 Task: Look for space in El Grullo, Mexico from 9th July, 2023 to 16th July, 2023 for 2 adults, 1 child in price range Rs.8000 to Rs.16000. Place can be entire place with 2 bedrooms having 2 beds and 1 bathroom. Property type can be house, flat, guest house. Booking option can be shelf check-in. Required host language is English.
Action: Mouse moved to (442, 114)
Screenshot: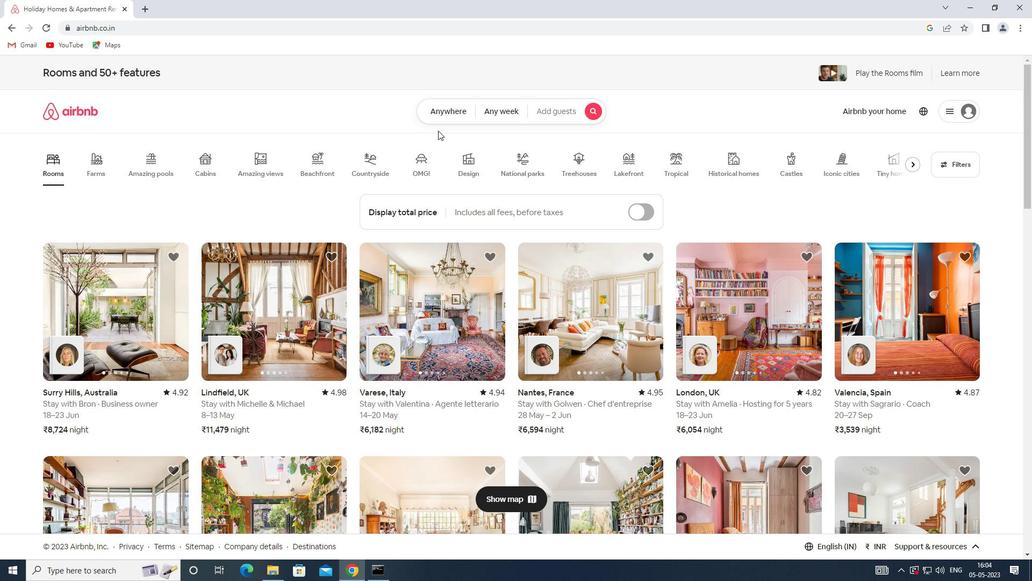 
Action: Mouse pressed left at (442, 114)
Screenshot: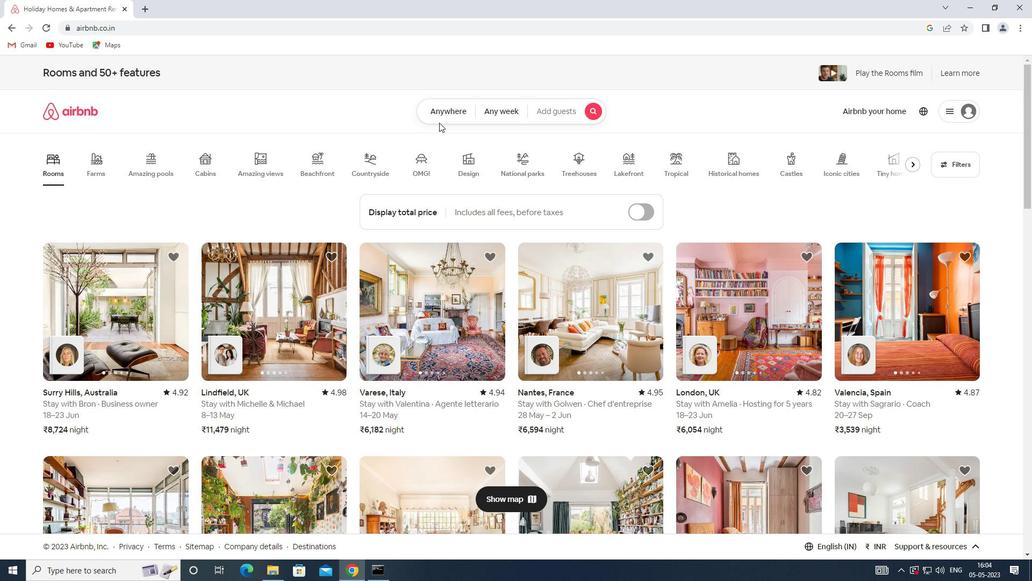 
Action: Mouse moved to (393, 145)
Screenshot: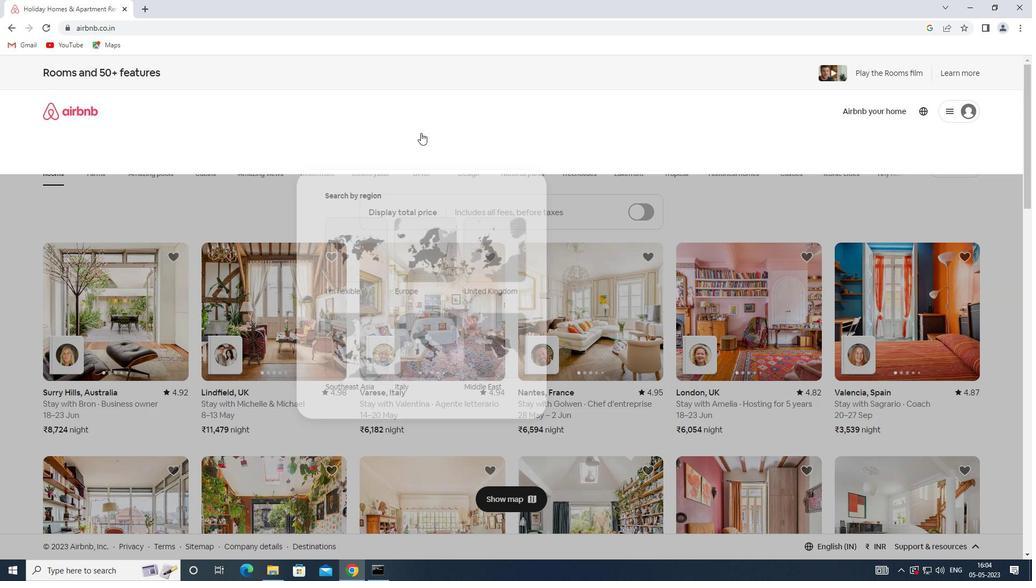 
Action: Mouse pressed left at (393, 145)
Screenshot: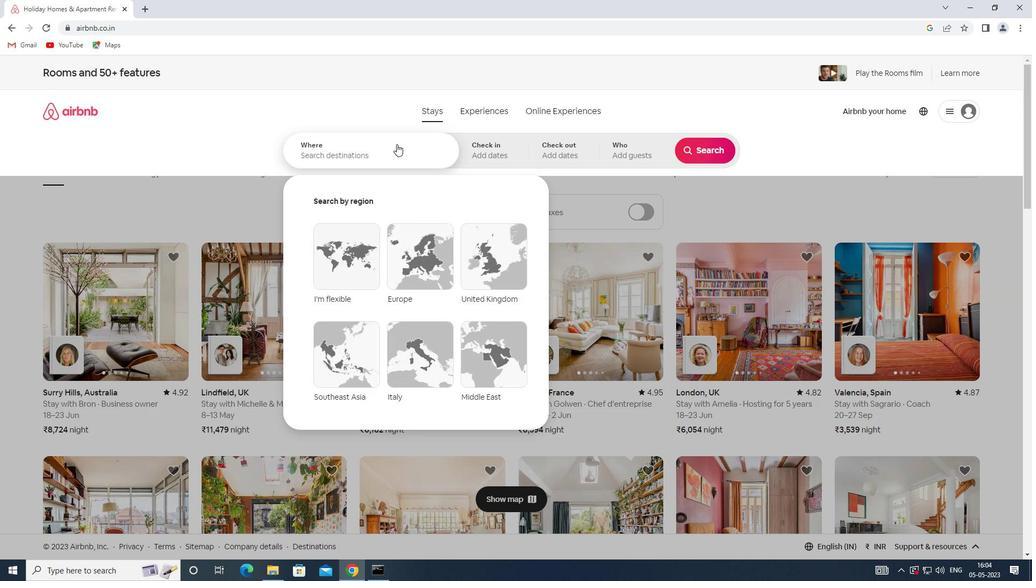 
Action: Key pressed <Key.shift><Key.shift><Key.shift><Key.shift><Key.shift><Key.shift><Key.shift><Key.shift><Key.shift><Key.shift><Key.shift><Key.shift><Key.shift>SPACE<Key.space>IN<Key.space><Key.shift>EI<Key.backspace><Key.shift>I<Key.space><Key.shift>GRULLO,<Key.shift>MEXICO
Screenshot: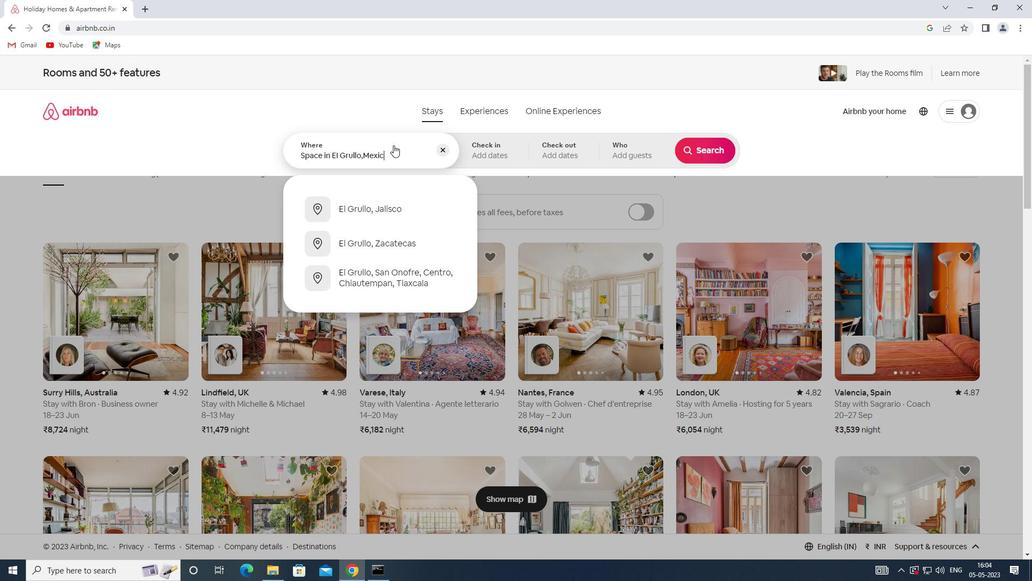 
Action: Mouse moved to (501, 154)
Screenshot: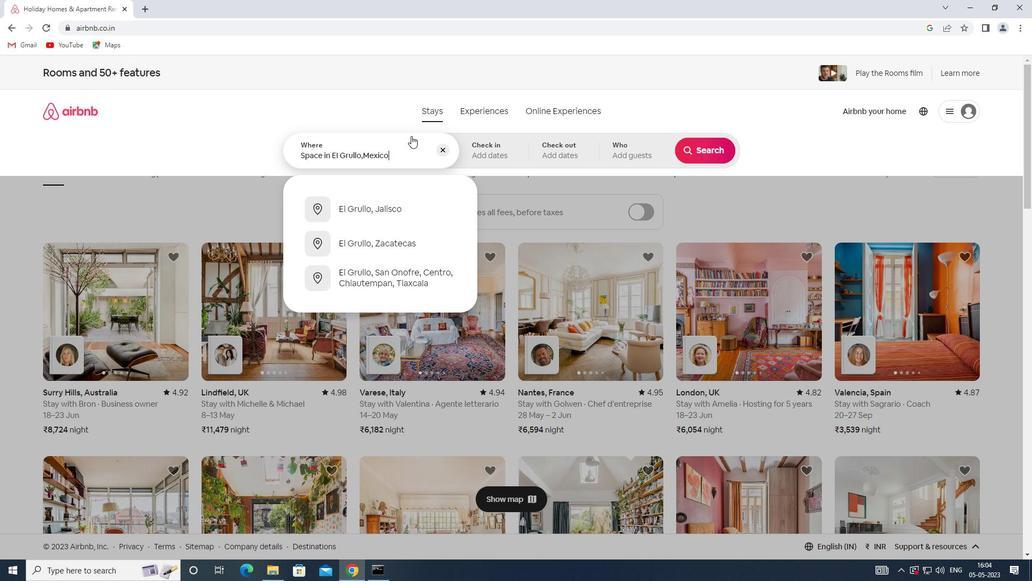 
Action: Mouse pressed left at (501, 154)
Screenshot: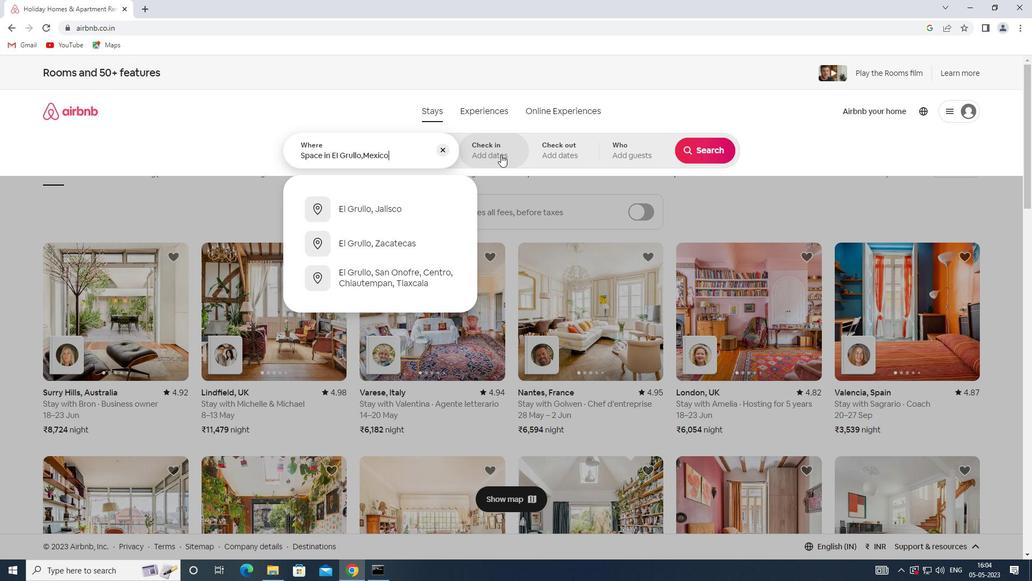 
Action: Mouse moved to (706, 241)
Screenshot: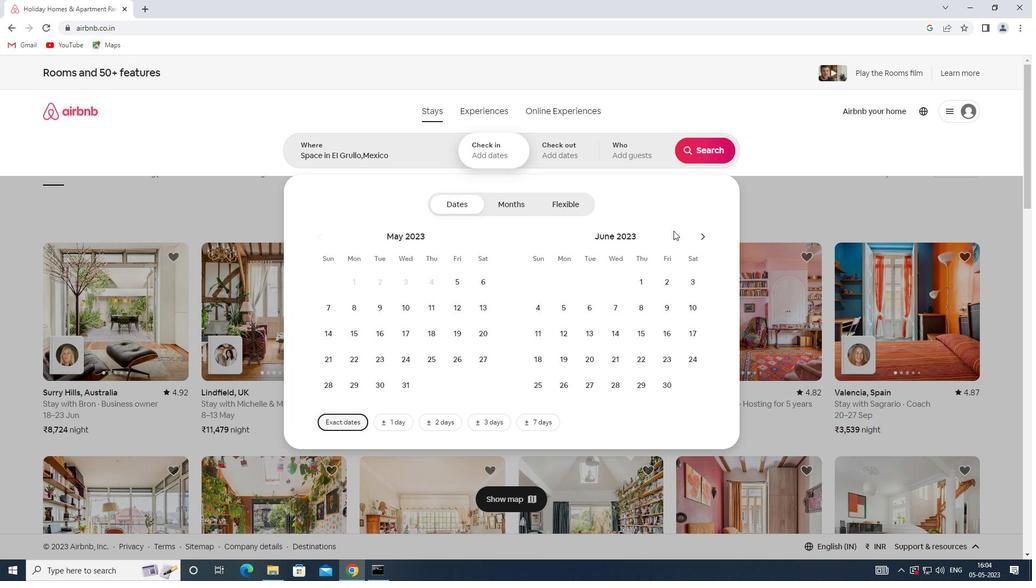 
Action: Mouse pressed left at (706, 241)
Screenshot: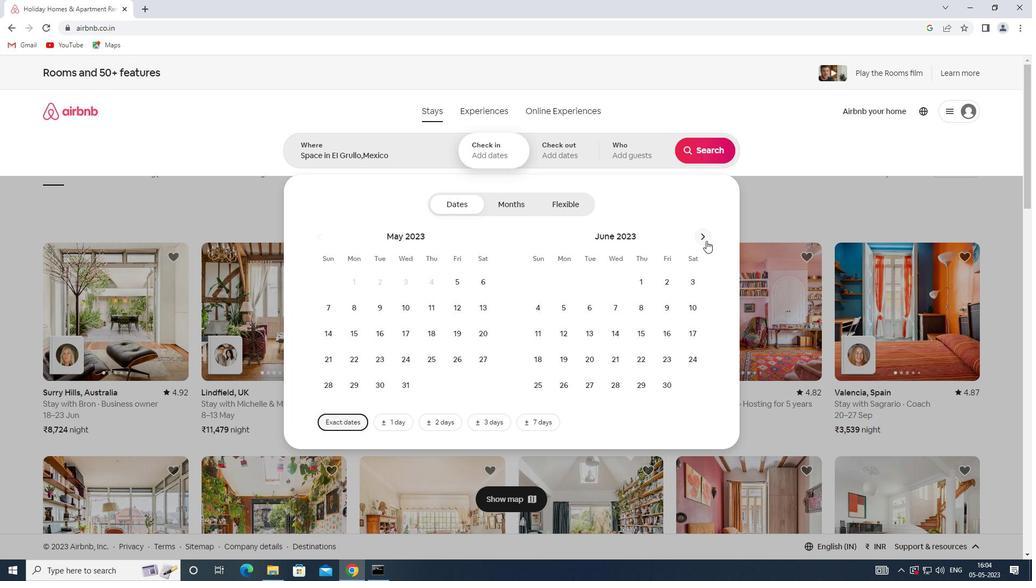 
Action: Mouse moved to (547, 328)
Screenshot: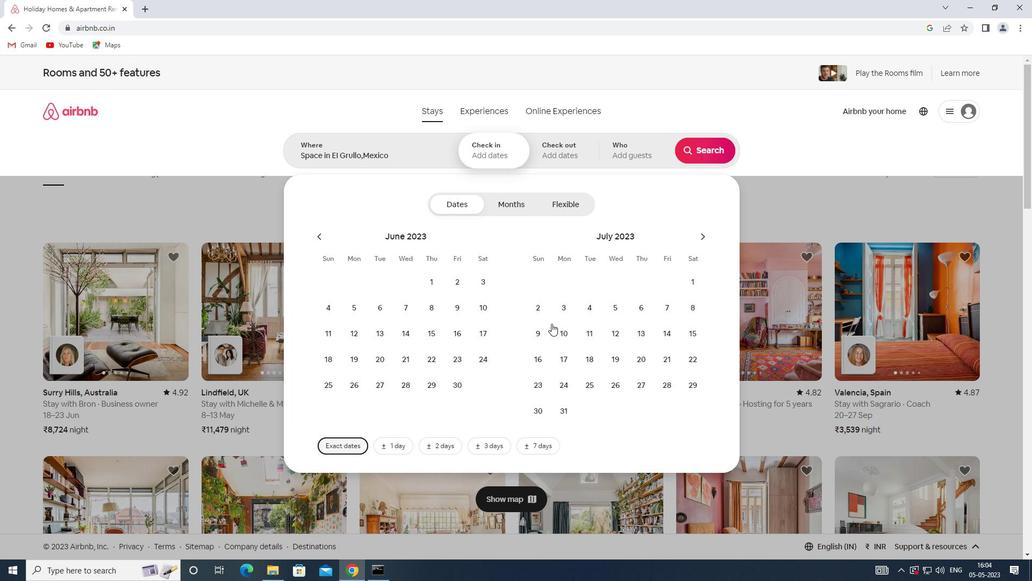 
Action: Mouse pressed left at (547, 328)
Screenshot: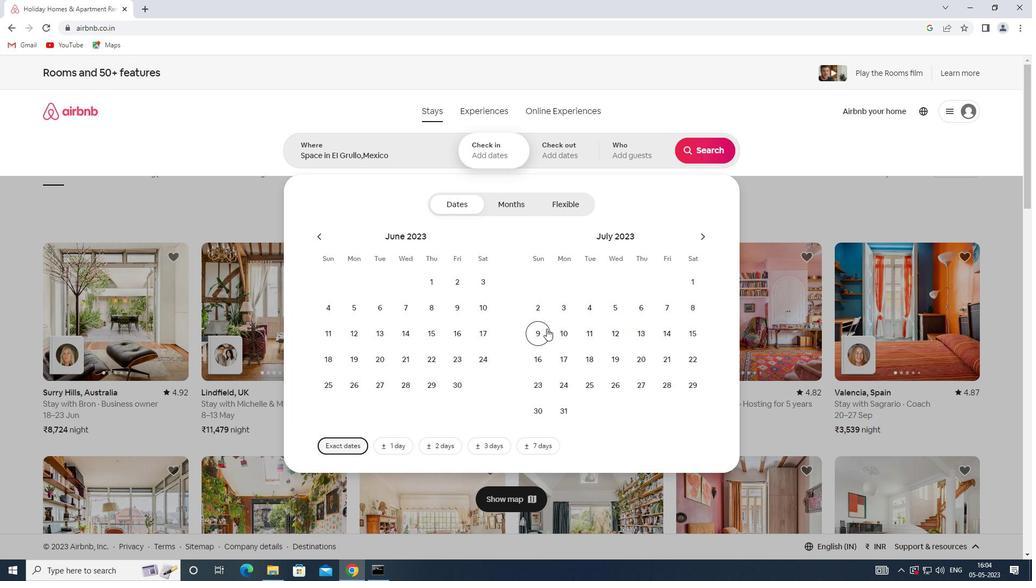 
Action: Mouse moved to (545, 357)
Screenshot: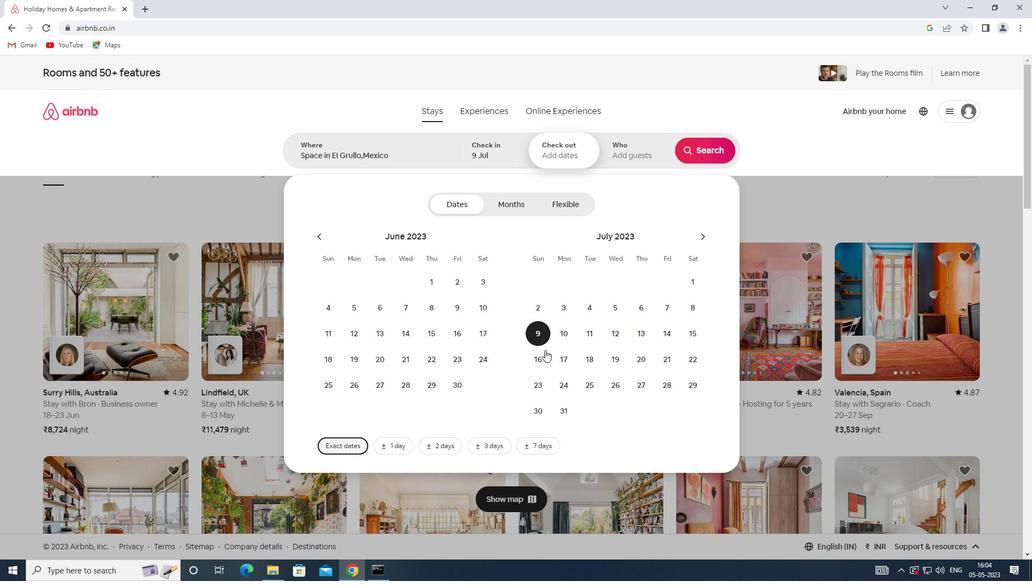 
Action: Mouse pressed left at (545, 357)
Screenshot: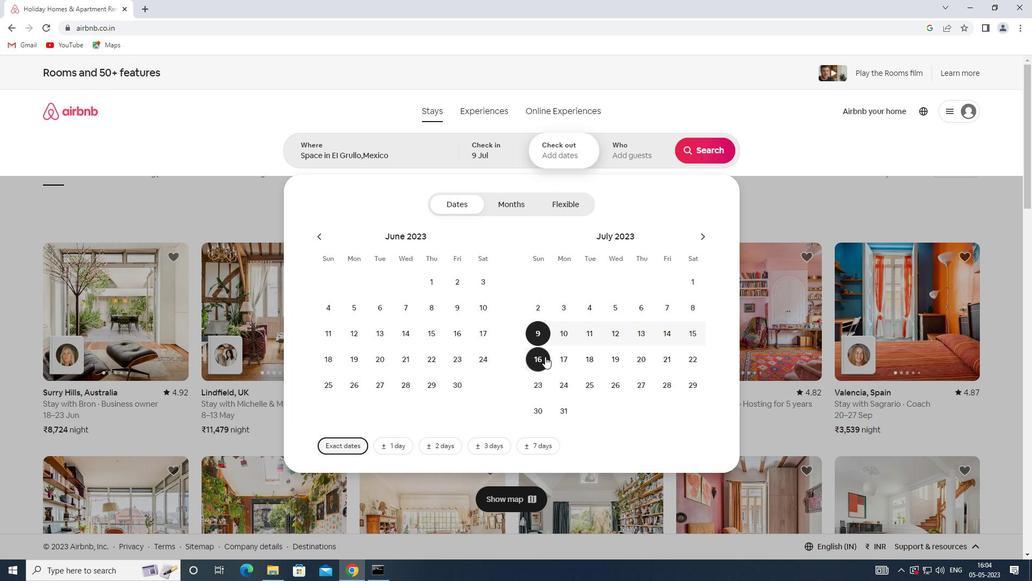
Action: Mouse moved to (630, 150)
Screenshot: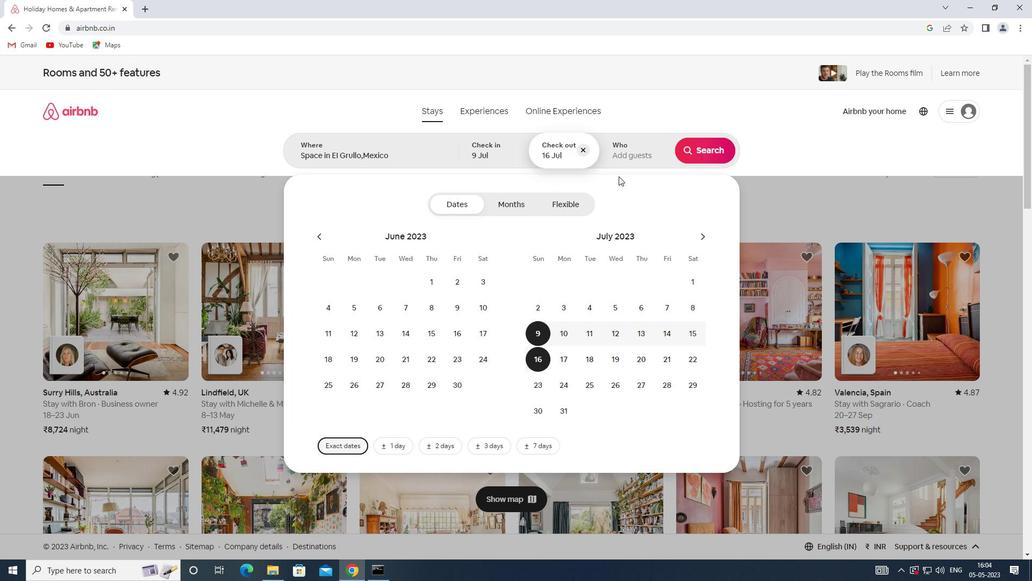
Action: Mouse pressed left at (630, 150)
Screenshot: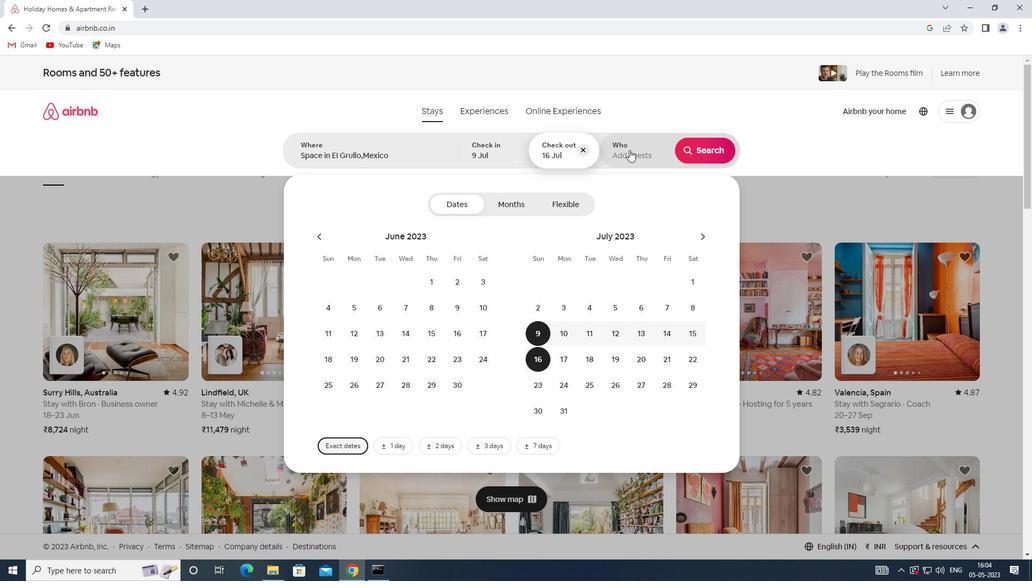 
Action: Mouse moved to (709, 209)
Screenshot: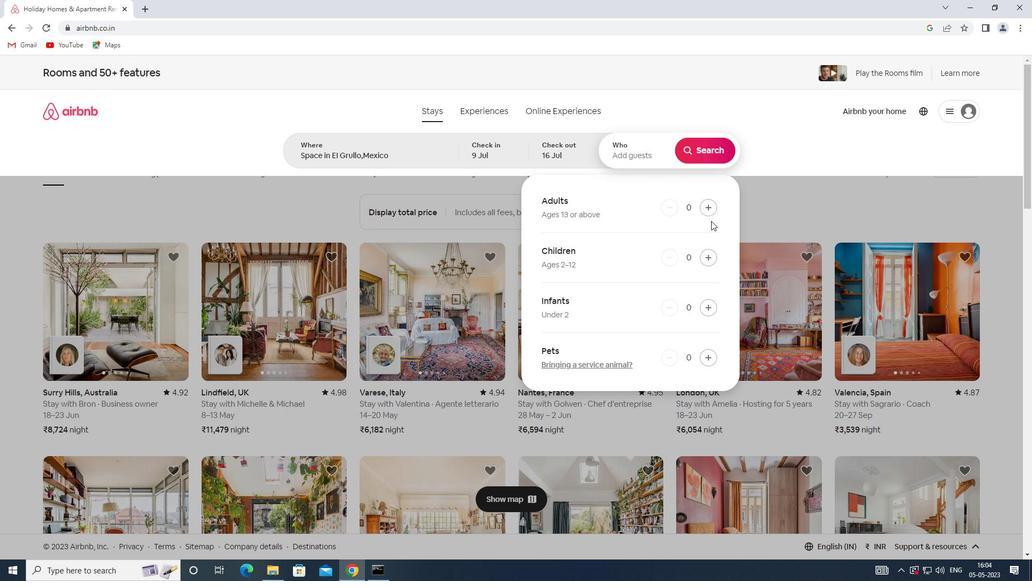 
Action: Mouse pressed left at (709, 209)
Screenshot: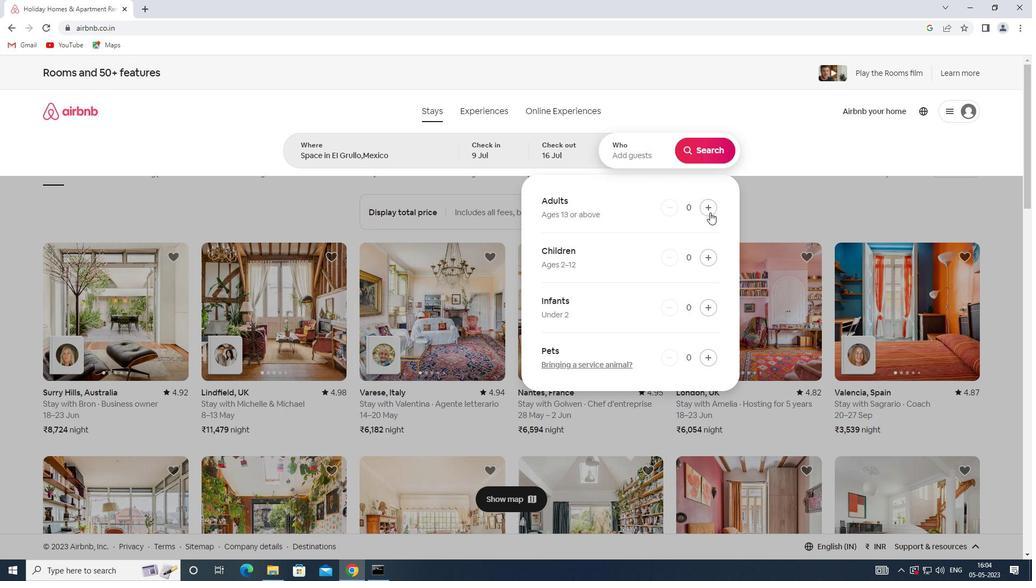 
Action: Mouse pressed left at (709, 209)
Screenshot: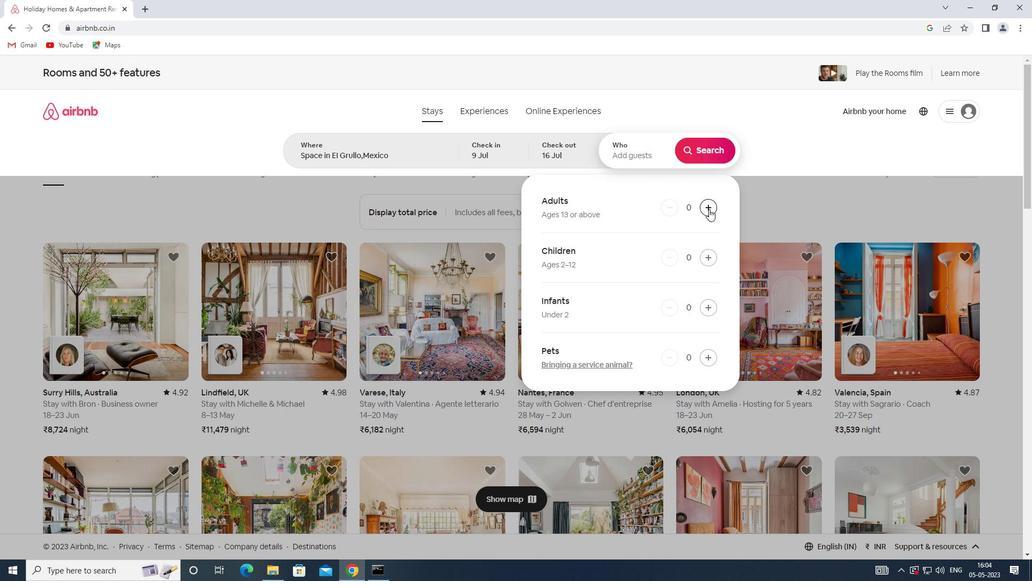 
Action: Mouse moved to (708, 252)
Screenshot: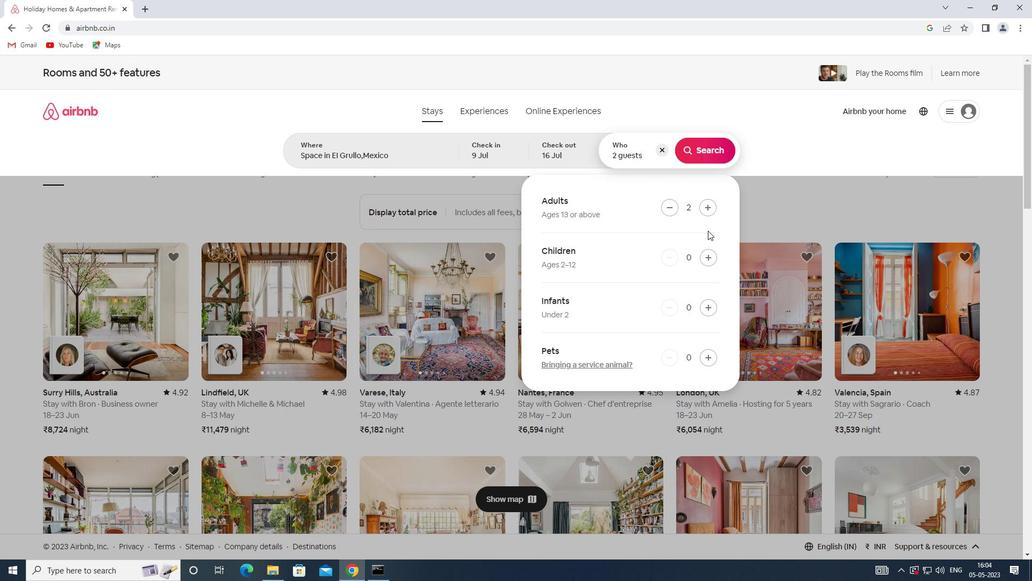 
Action: Mouse pressed left at (708, 252)
Screenshot: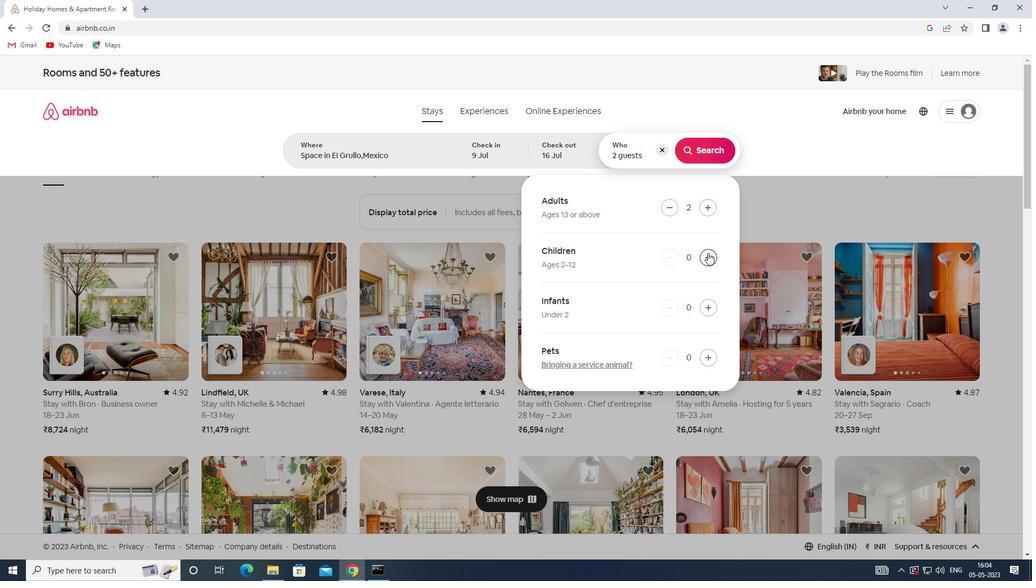 
Action: Mouse moved to (710, 147)
Screenshot: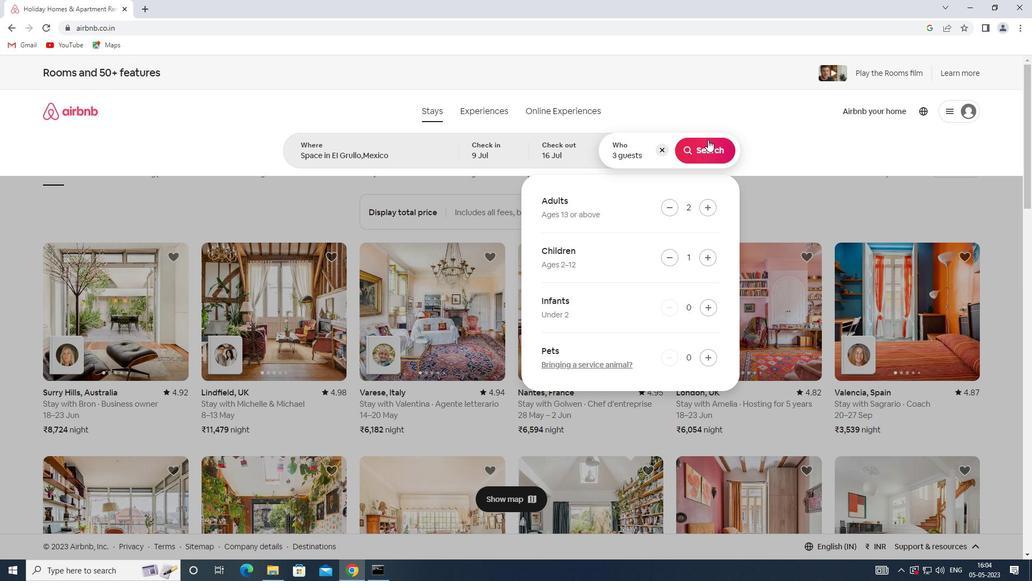 
Action: Mouse pressed left at (710, 147)
Screenshot: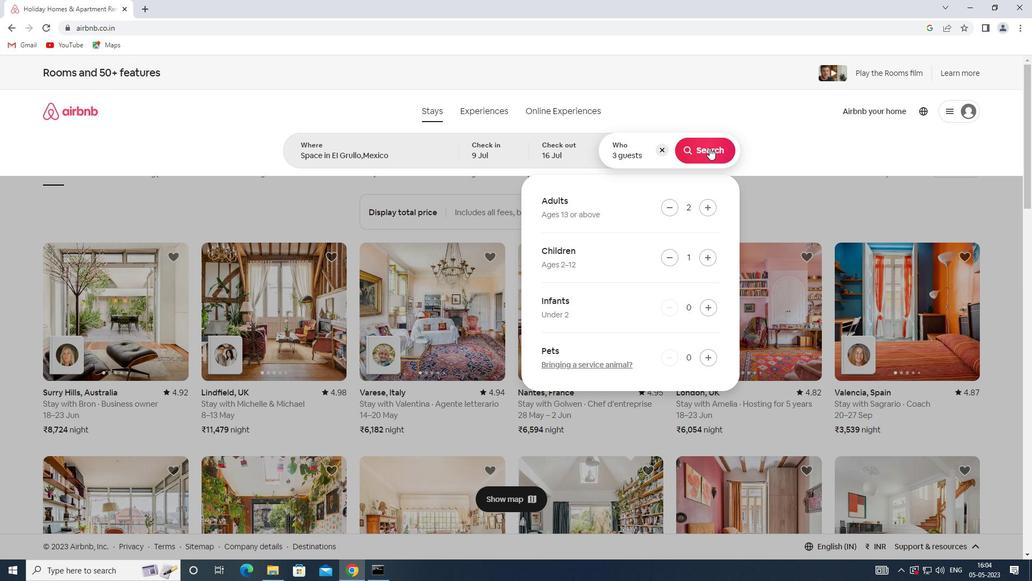 
Action: Mouse moved to (969, 122)
Screenshot: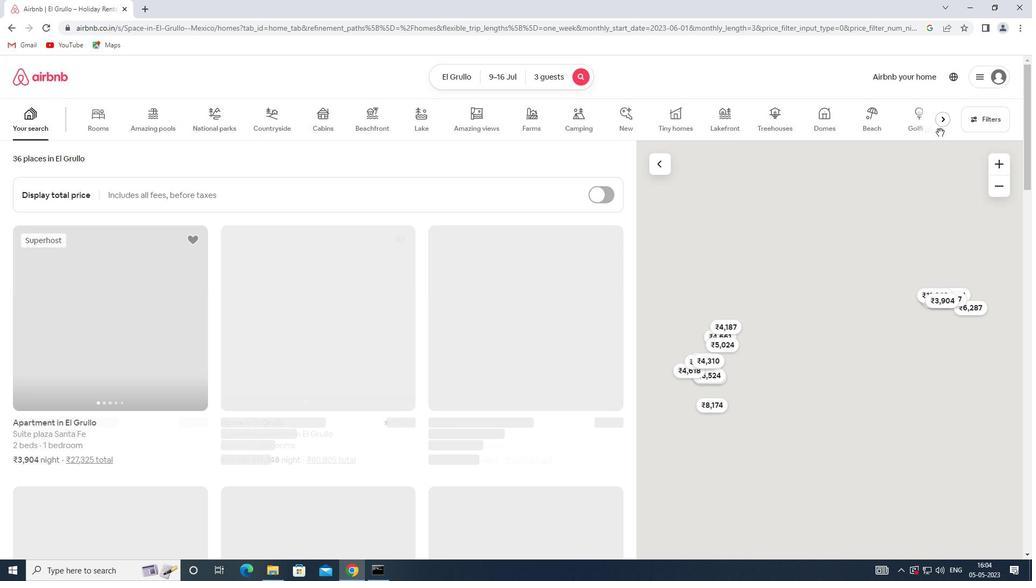 
Action: Mouse pressed left at (969, 122)
Screenshot: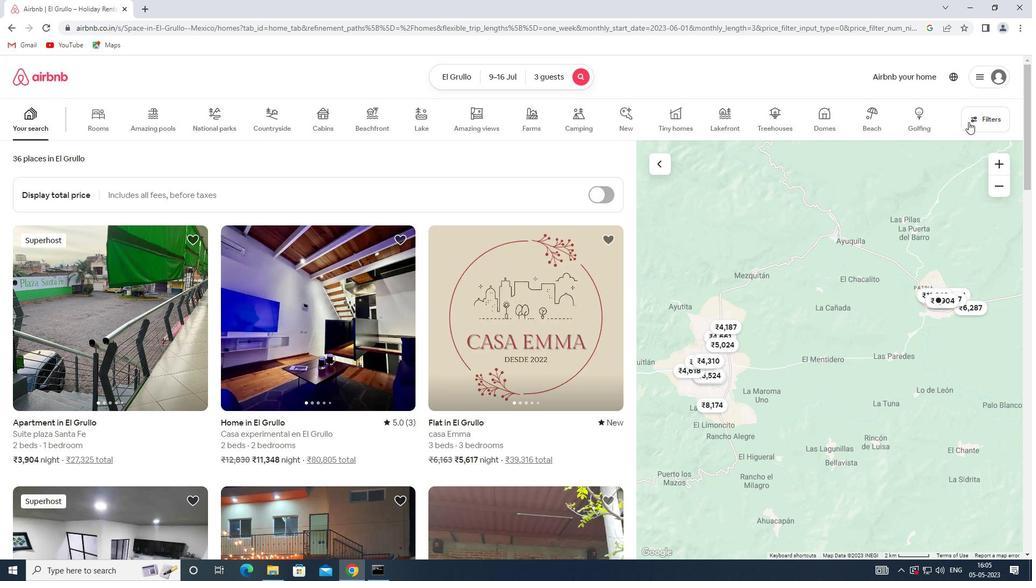 
Action: Mouse moved to (379, 384)
Screenshot: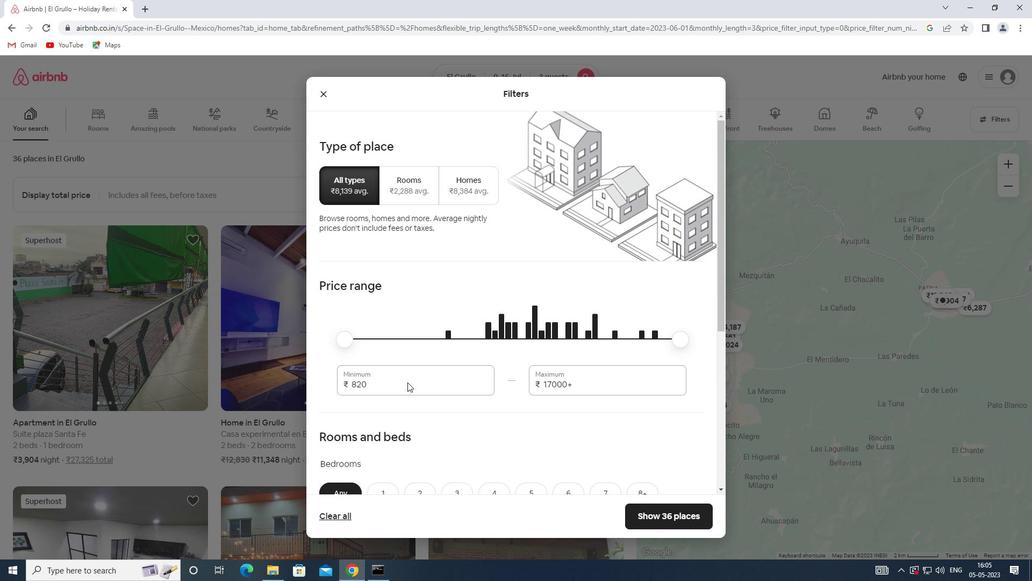 
Action: Mouse pressed left at (379, 384)
Screenshot: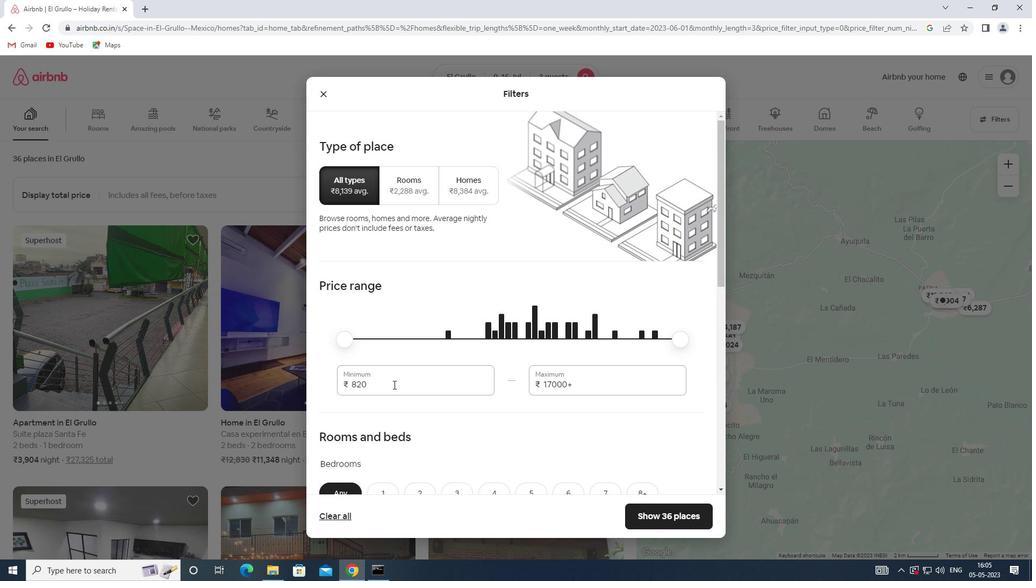 
Action: Mouse moved to (336, 381)
Screenshot: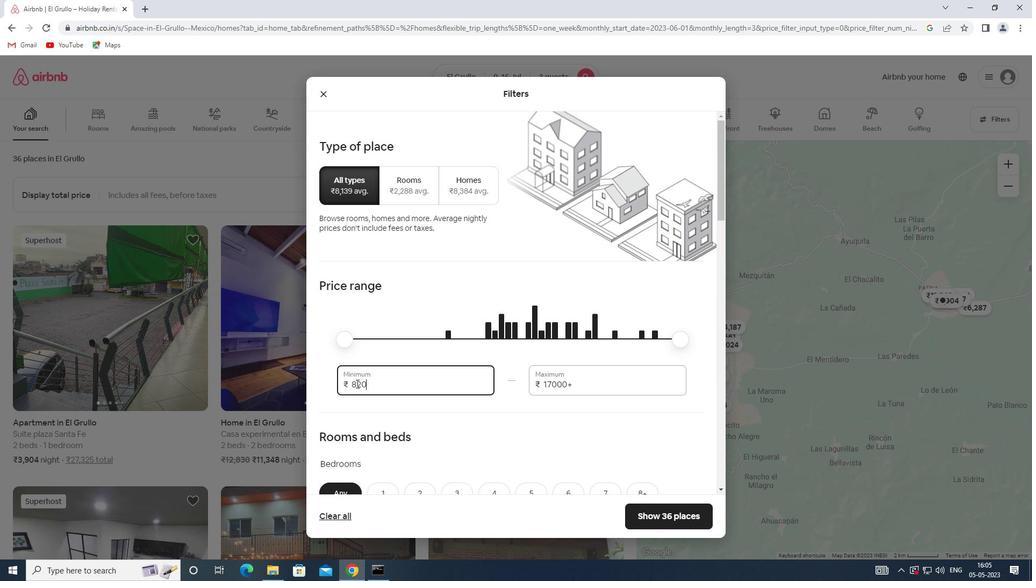 
Action: Key pressed 8000
Screenshot: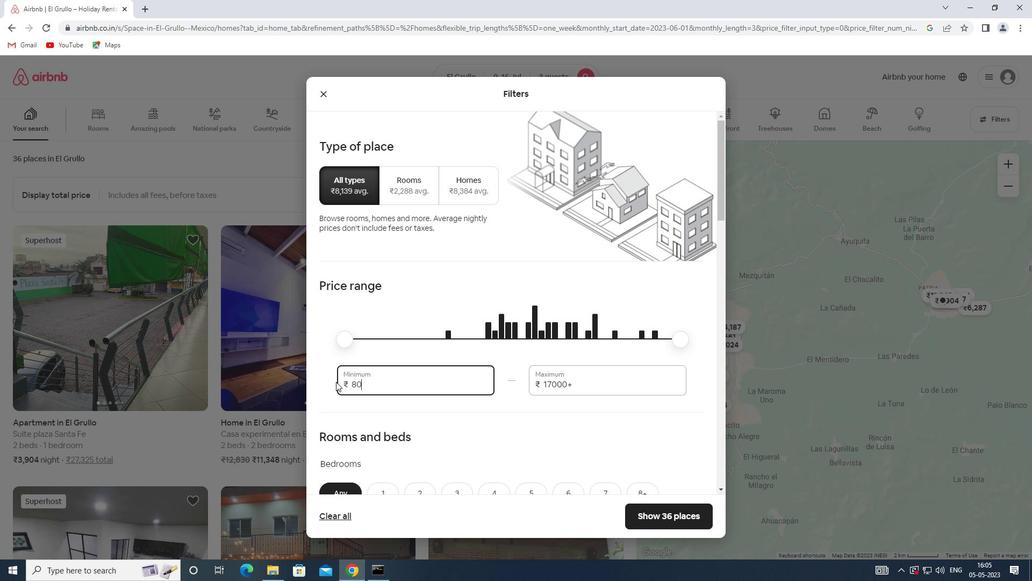 
Action: Mouse moved to (596, 387)
Screenshot: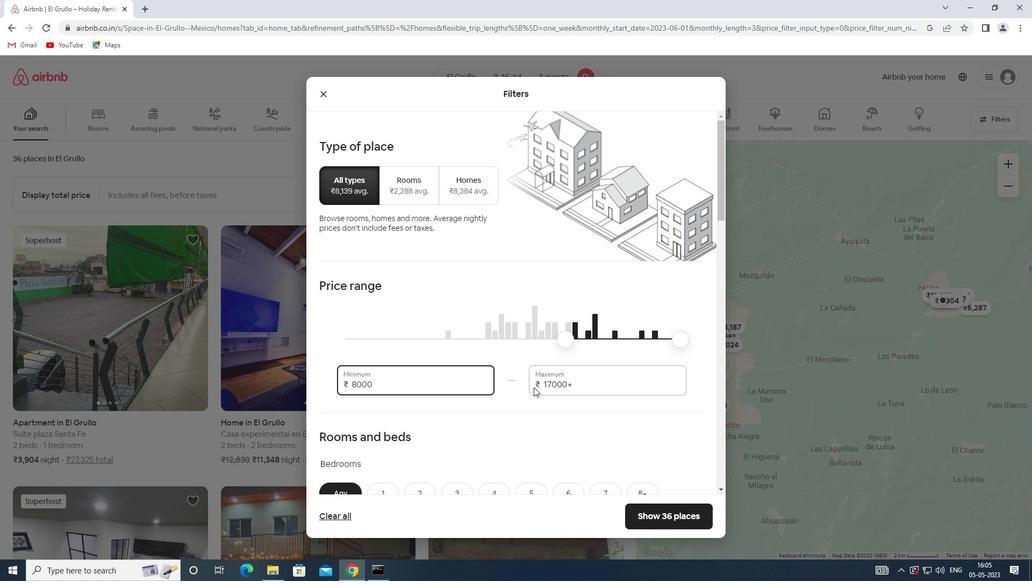 
Action: Mouse pressed left at (596, 387)
Screenshot: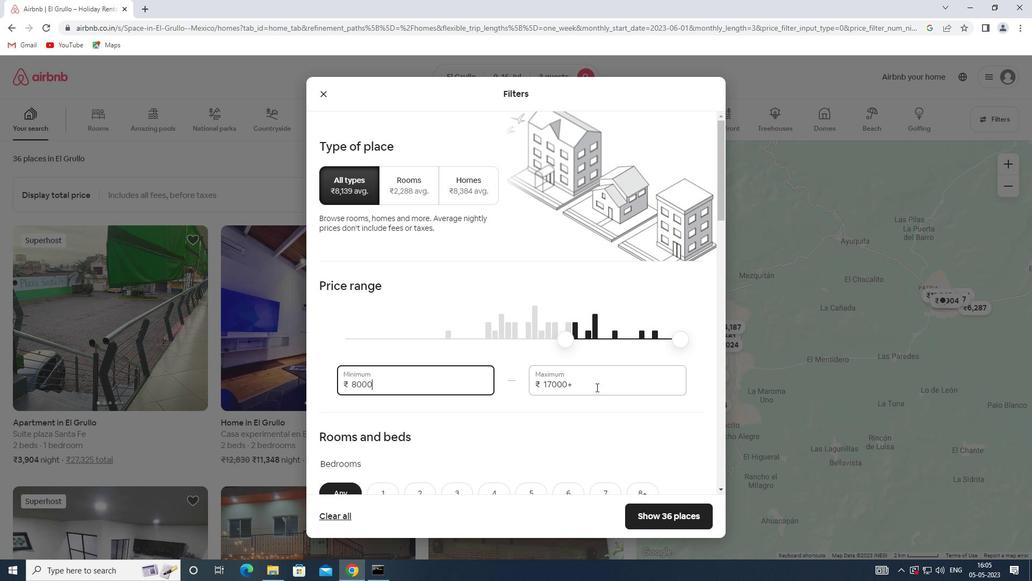 
Action: Mouse moved to (510, 387)
Screenshot: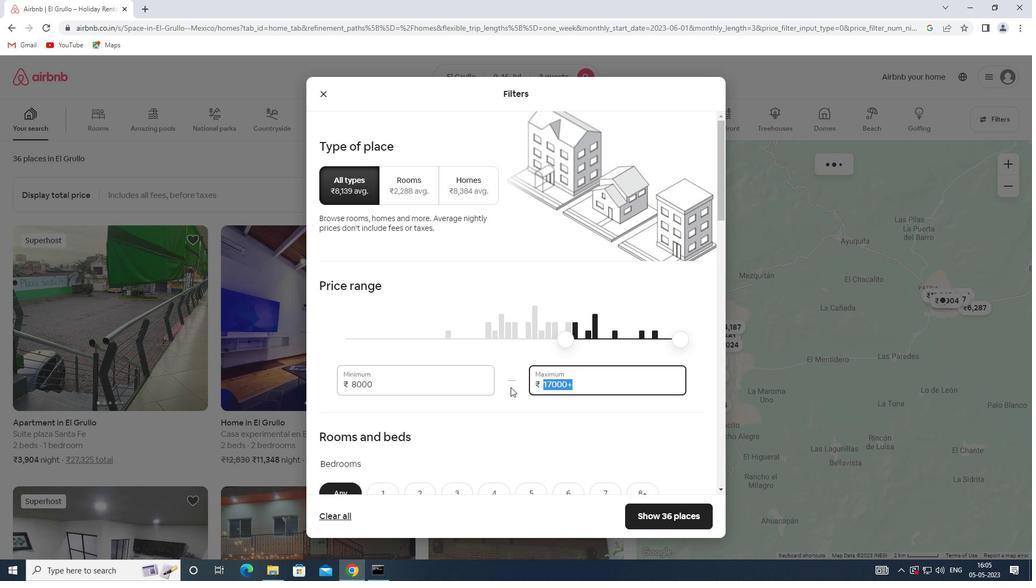 
Action: Key pressed 16000
Screenshot: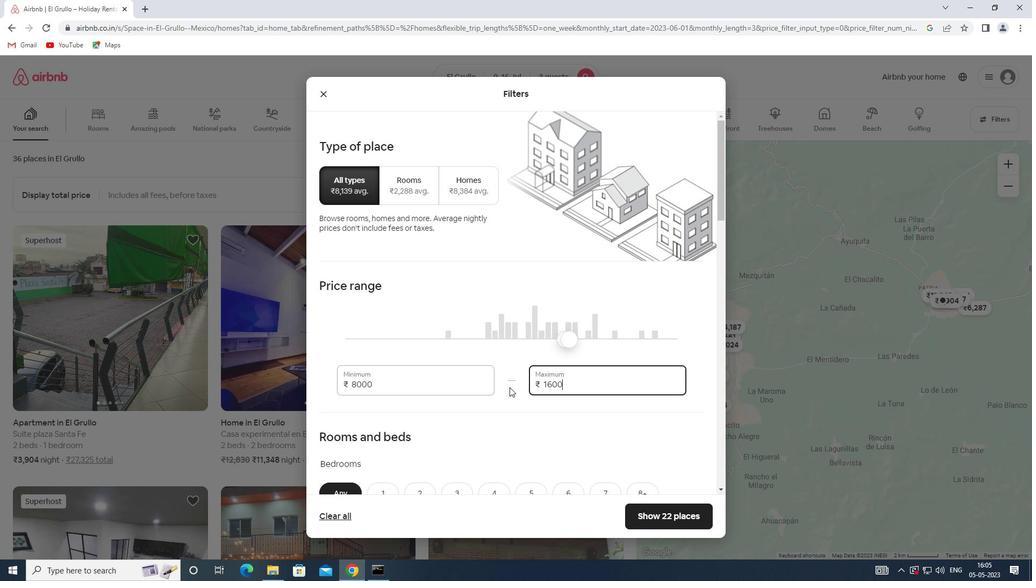 
Action: Mouse moved to (380, 352)
Screenshot: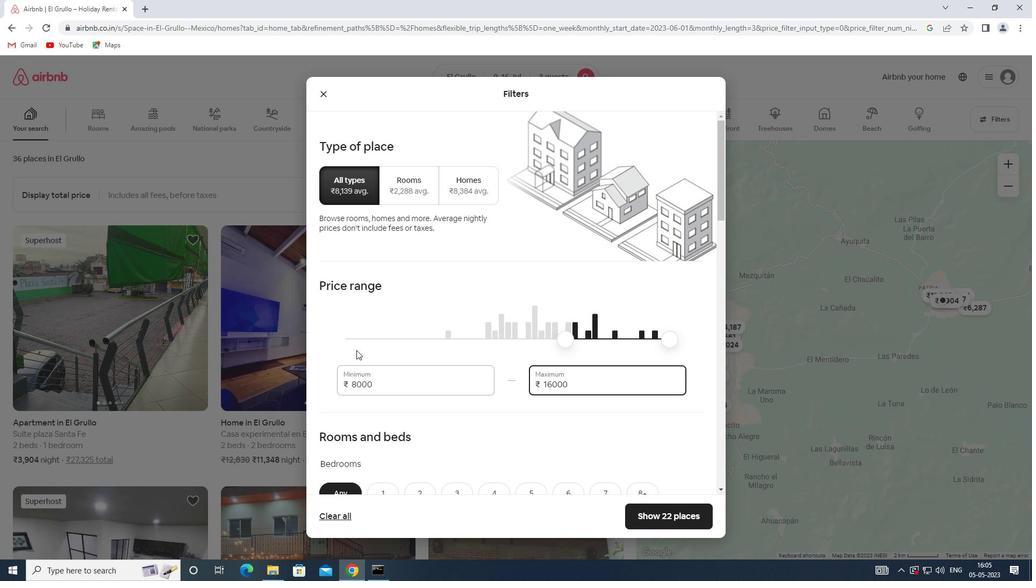 
Action: Mouse scrolled (380, 352) with delta (0, 0)
Screenshot: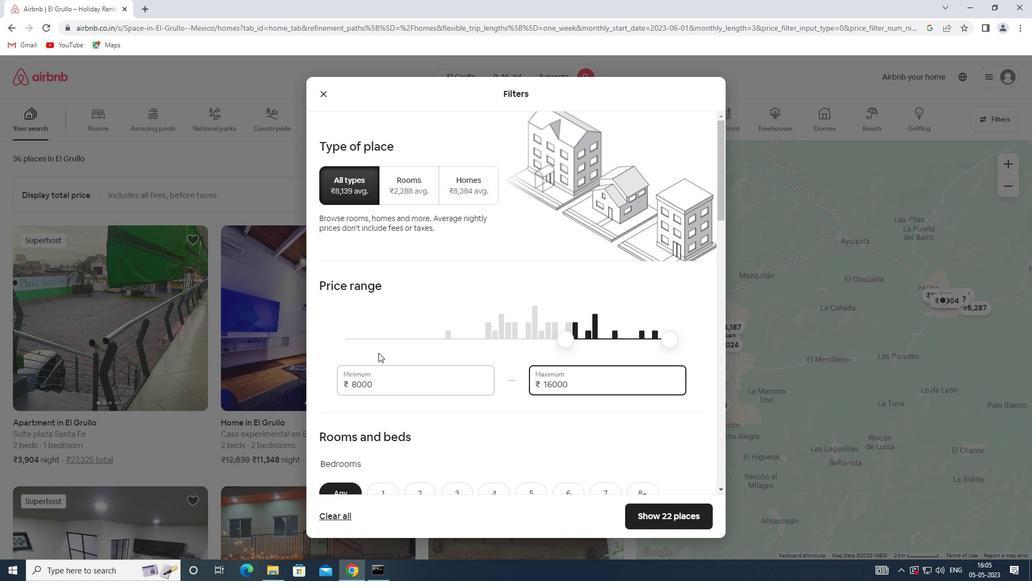 
Action: Mouse scrolled (380, 352) with delta (0, 0)
Screenshot: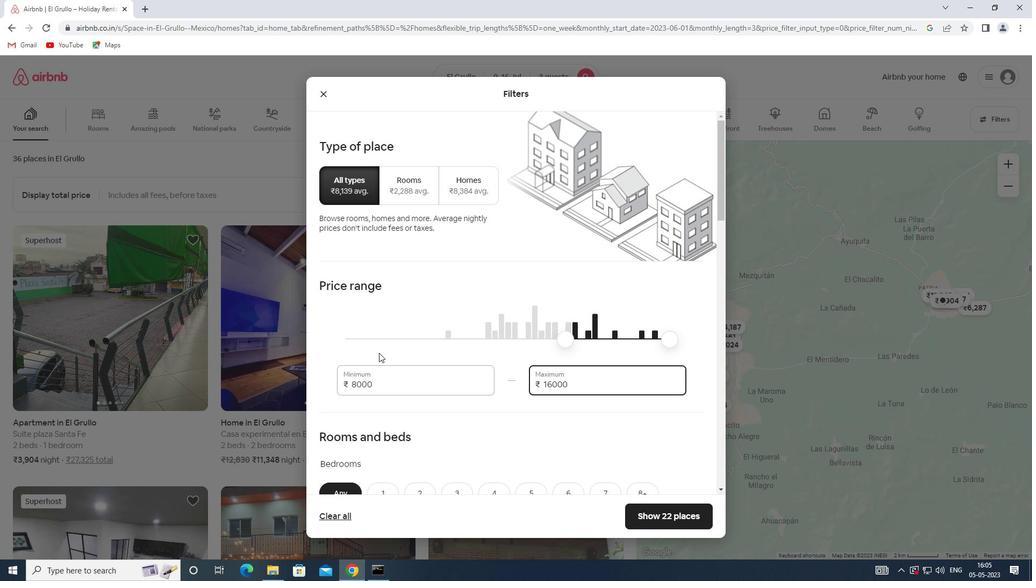 
Action: Mouse scrolled (380, 352) with delta (0, 0)
Screenshot: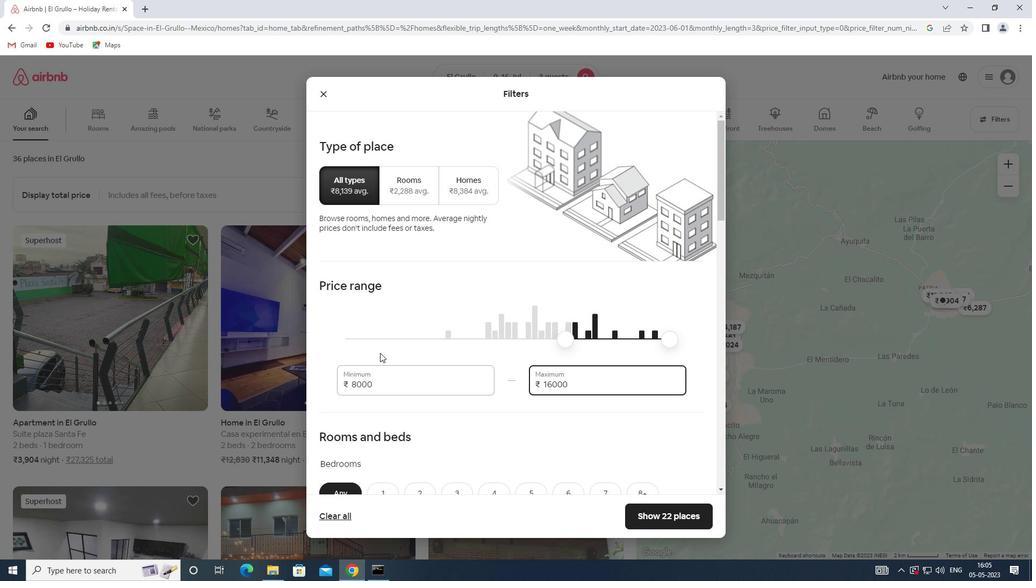 
Action: Mouse scrolled (380, 352) with delta (0, 0)
Screenshot: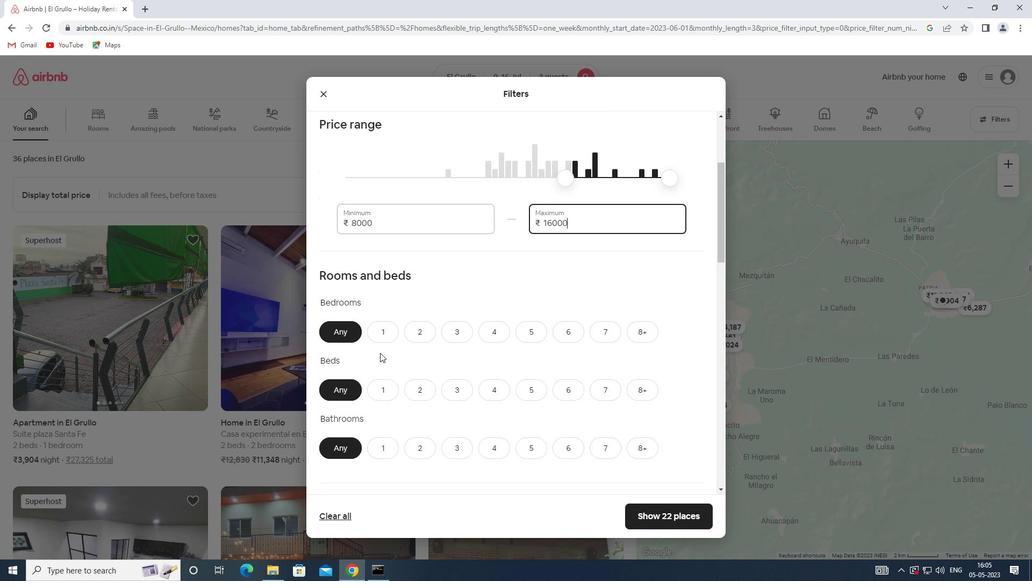 
Action: Mouse scrolled (380, 352) with delta (0, 0)
Screenshot: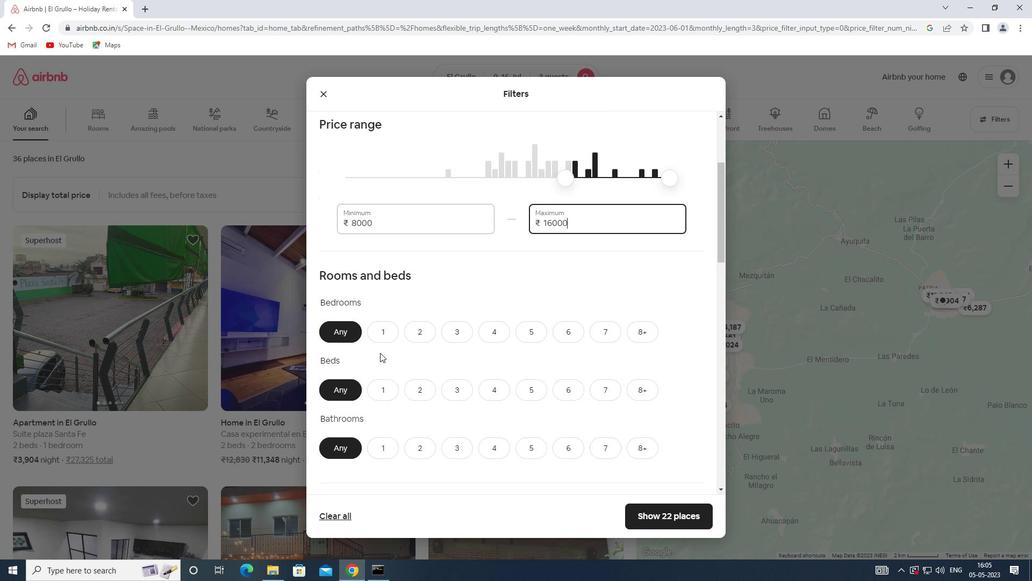 
Action: Mouse moved to (420, 230)
Screenshot: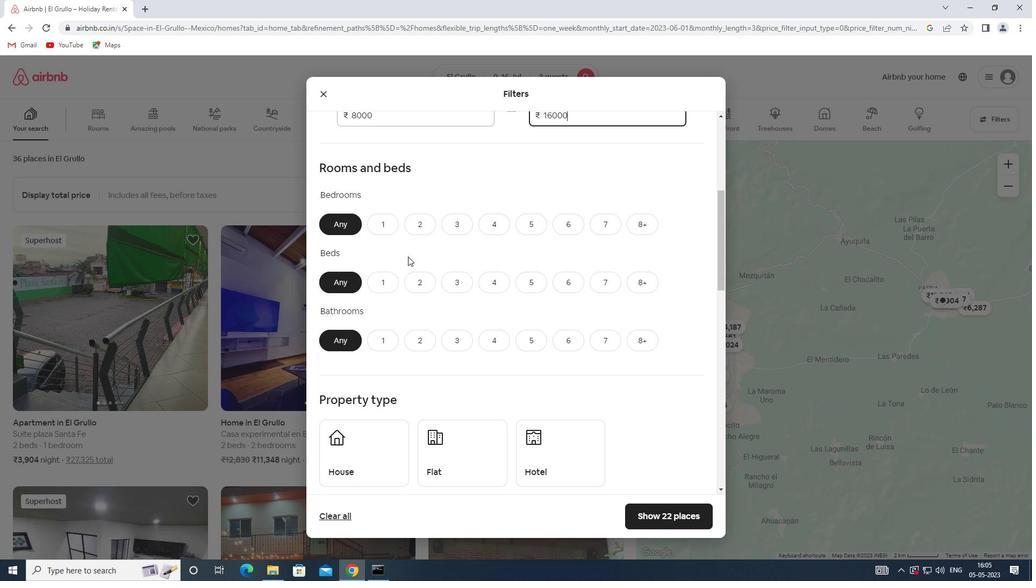 
Action: Mouse pressed left at (420, 230)
Screenshot: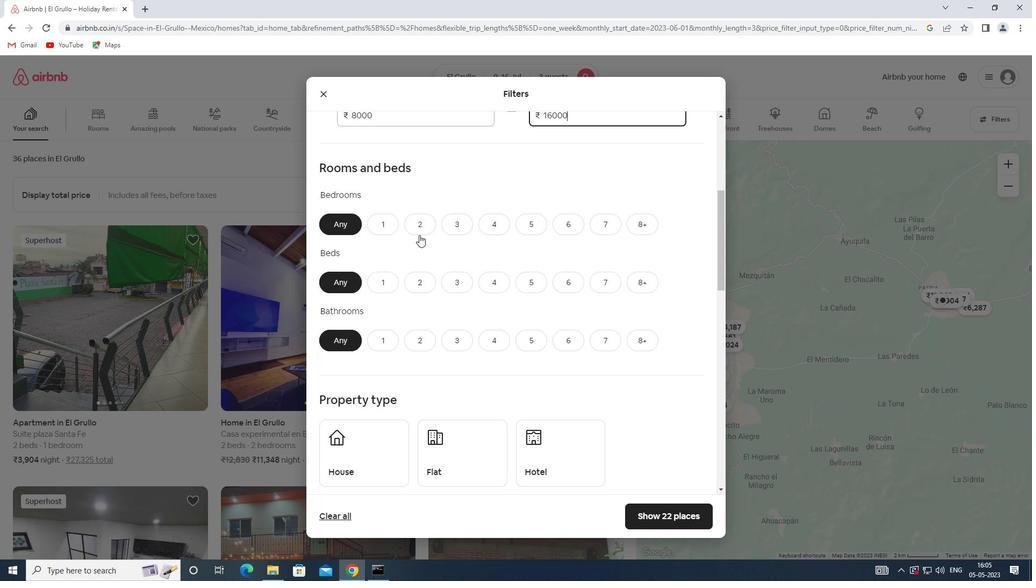 
Action: Mouse moved to (420, 279)
Screenshot: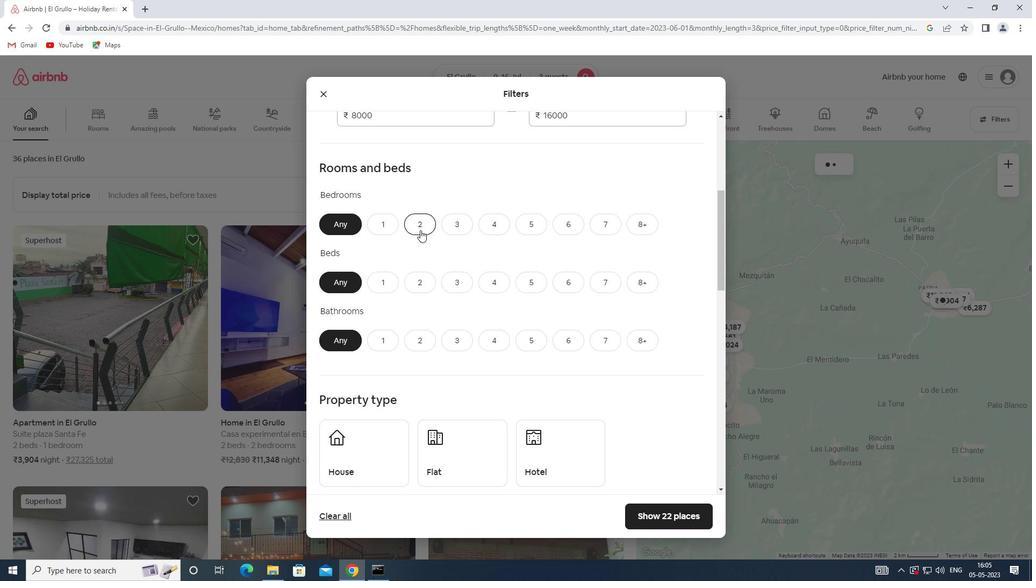 
Action: Mouse pressed left at (420, 279)
Screenshot: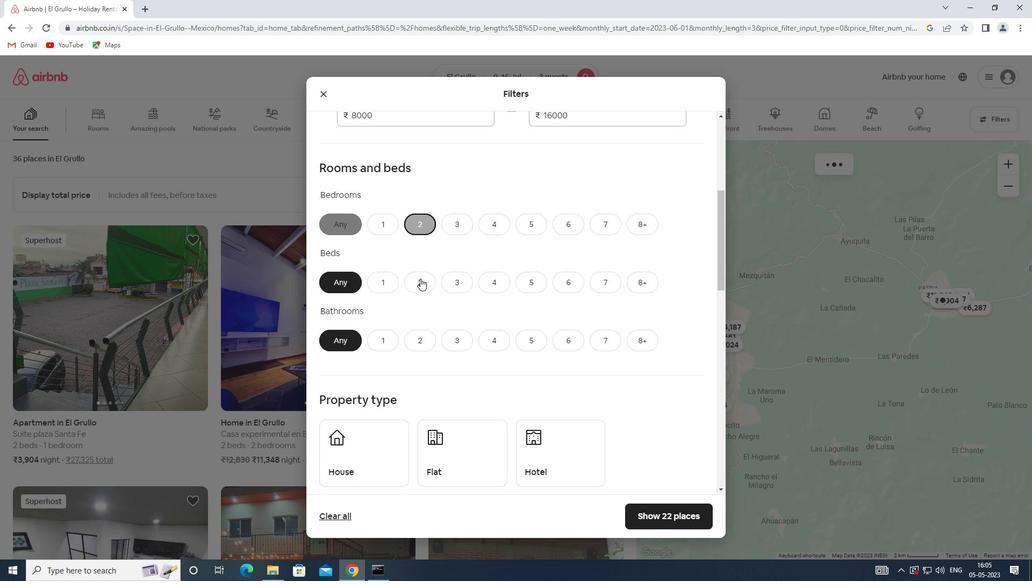 
Action: Mouse moved to (393, 340)
Screenshot: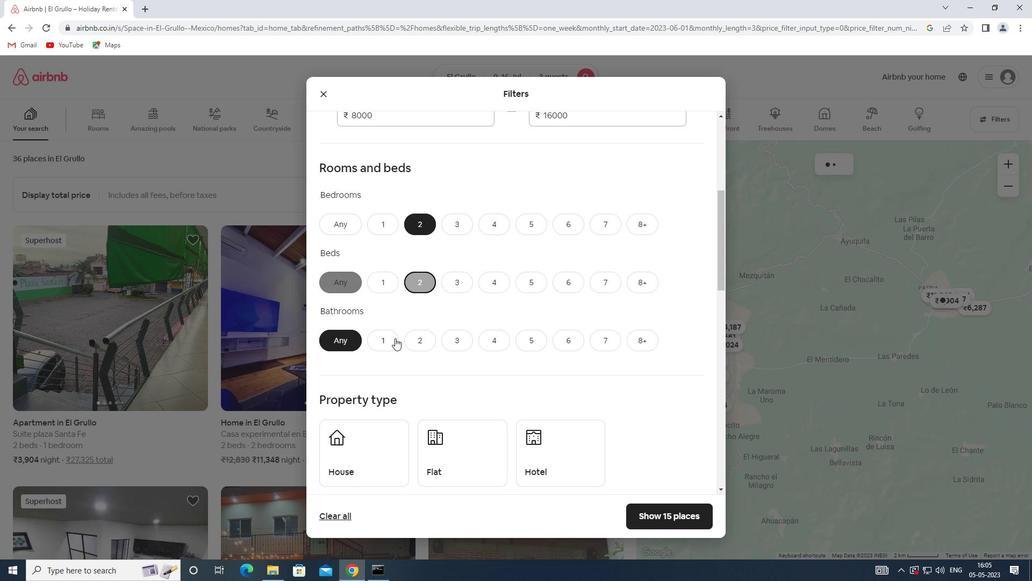 
Action: Mouse pressed left at (393, 340)
Screenshot: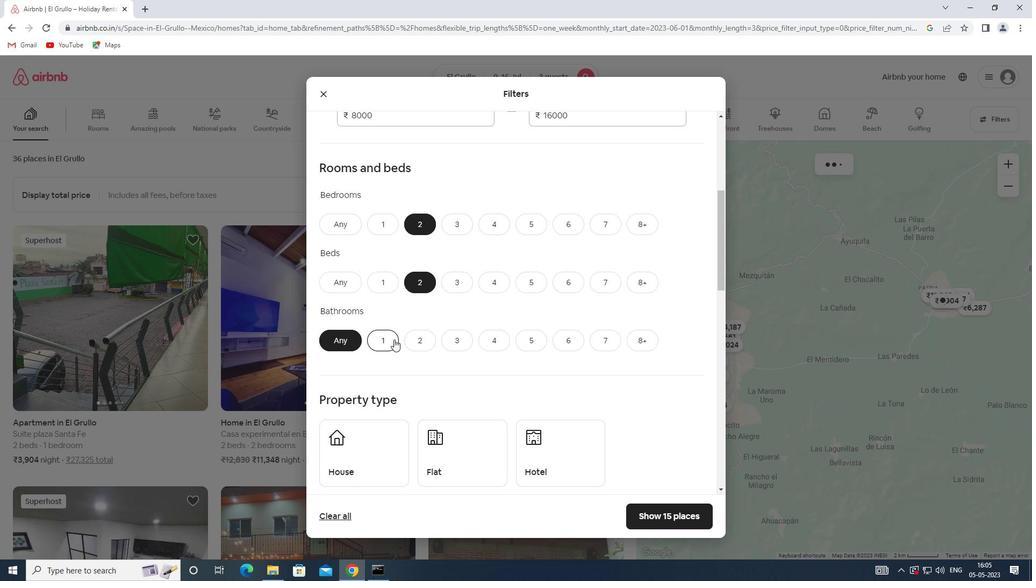 
Action: Mouse scrolled (393, 339) with delta (0, 0)
Screenshot: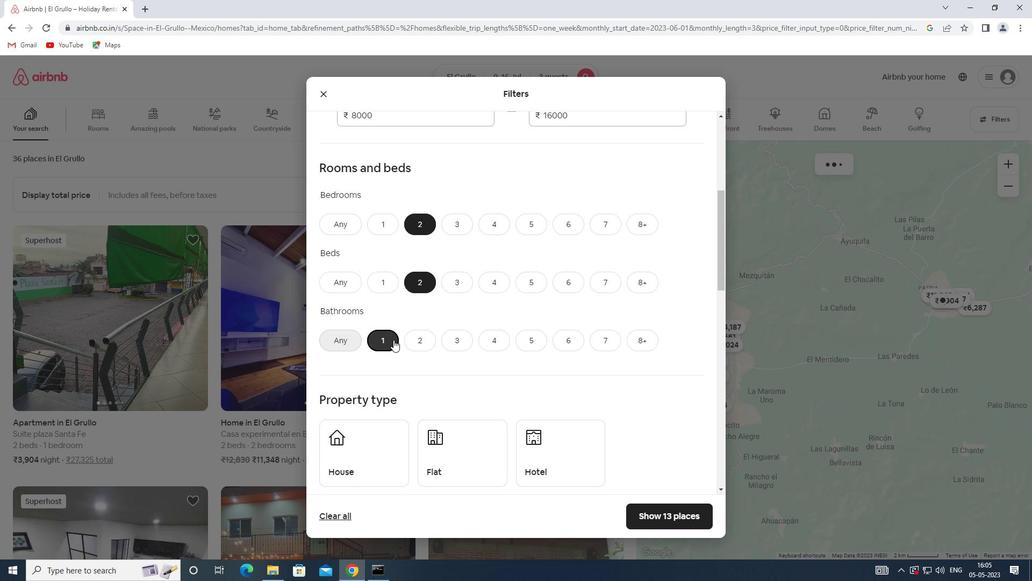 
Action: Mouse scrolled (393, 339) with delta (0, 0)
Screenshot: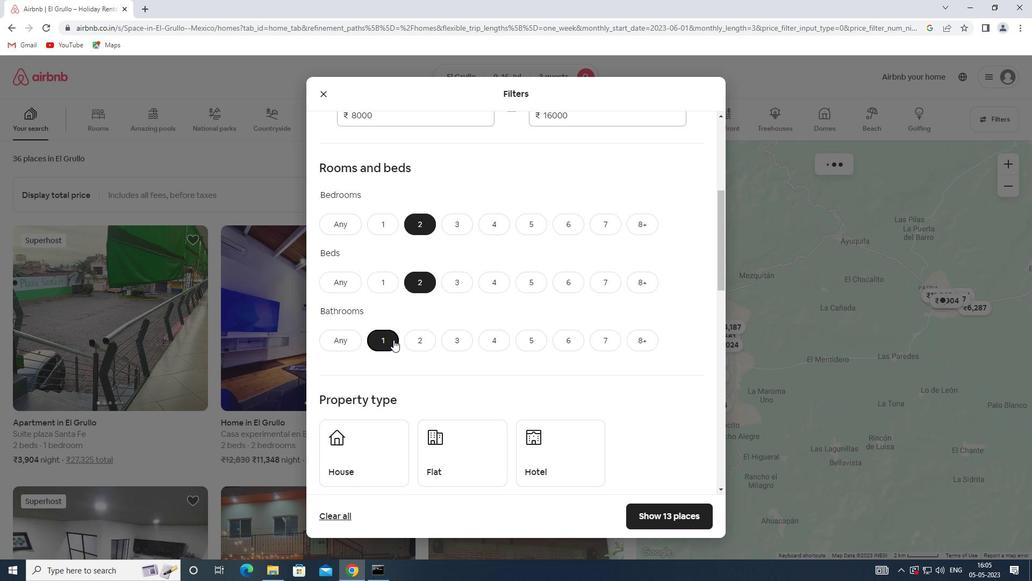 
Action: Mouse moved to (380, 340)
Screenshot: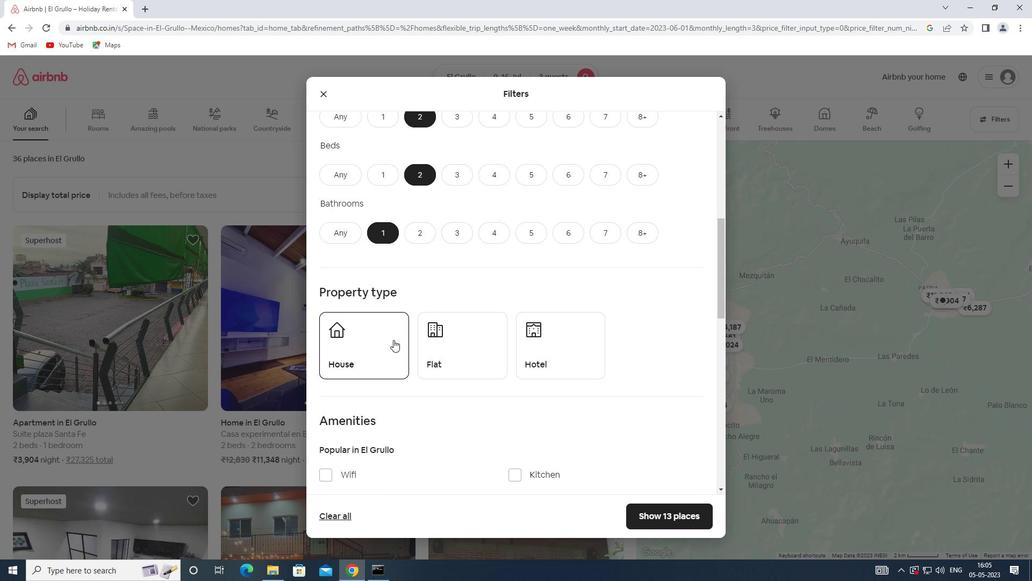 
Action: Mouse pressed left at (380, 340)
Screenshot: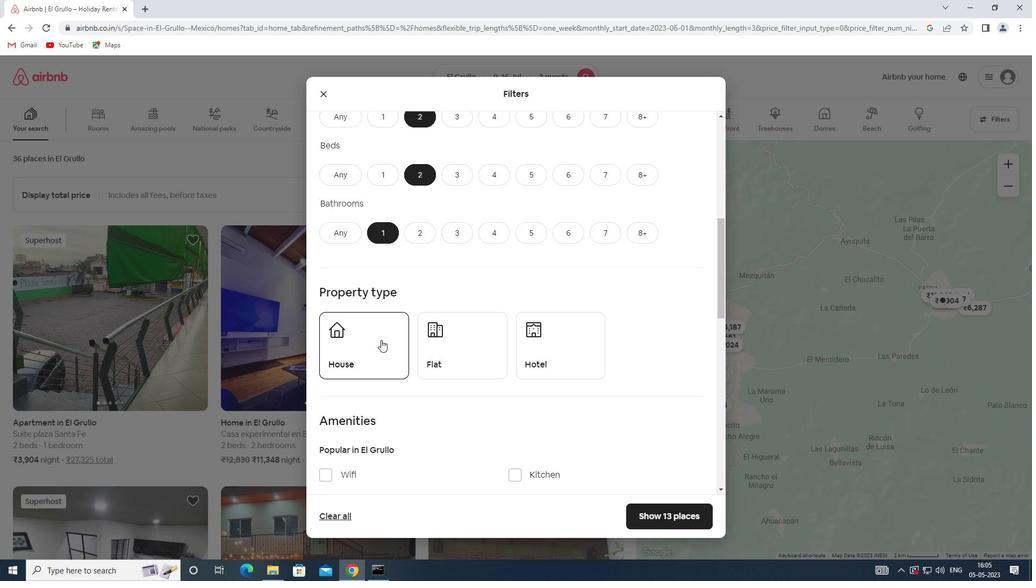 
Action: Mouse moved to (442, 342)
Screenshot: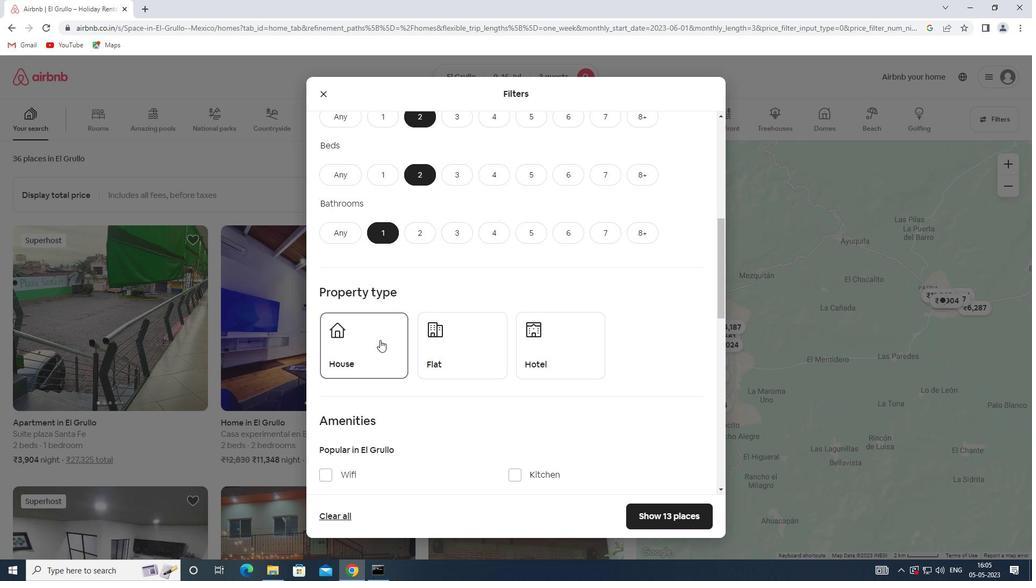 
Action: Mouse pressed left at (442, 342)
Screenshot: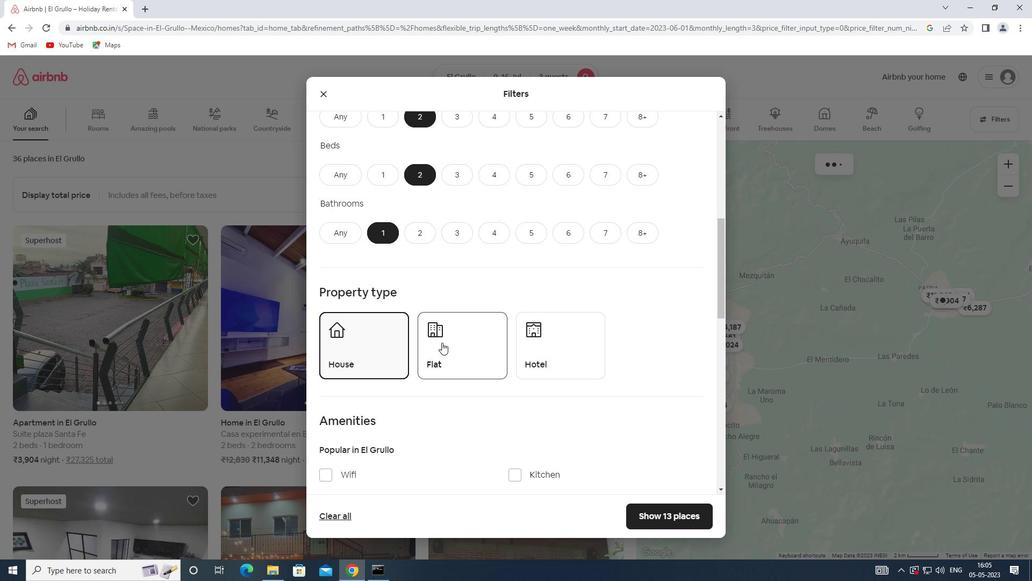 
Action: Mouse scrolled (442, 342) with delta (0, 0)
Screenshot: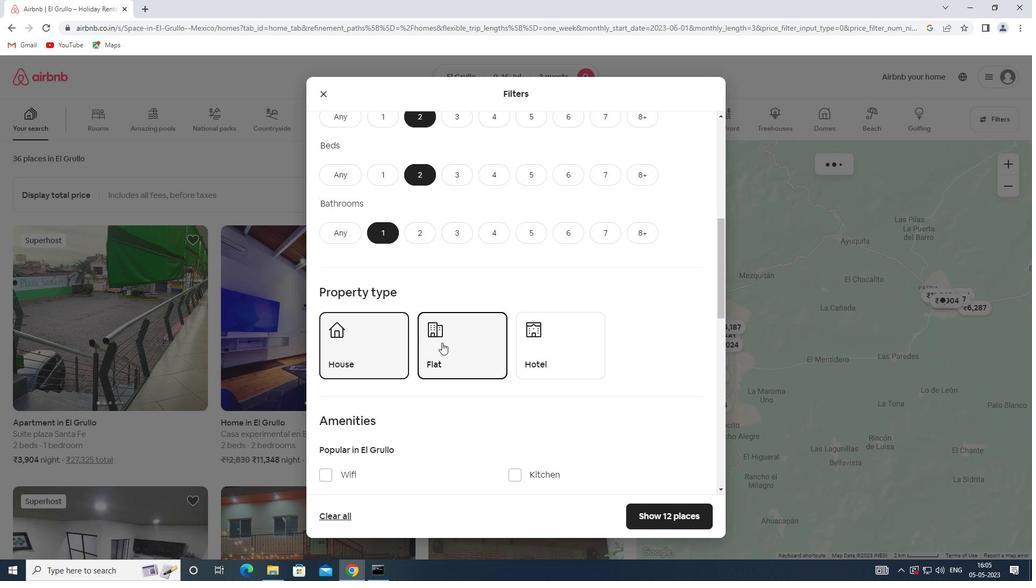 
Action: Mouse moved to (442, 342)
Screenshot: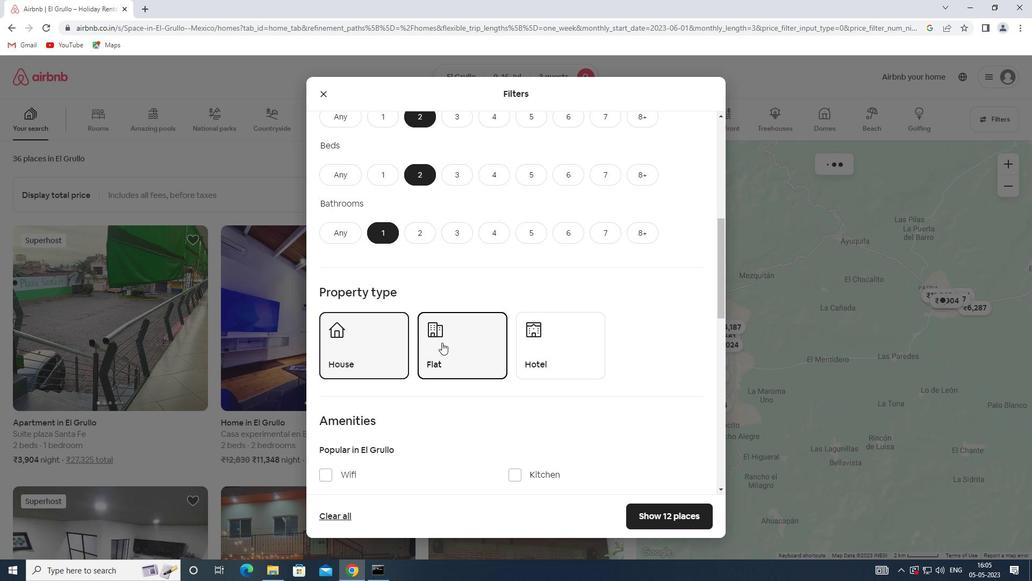 
Action: Mouse scrolled (442, 342) with delta (0, 0)
Screenshot: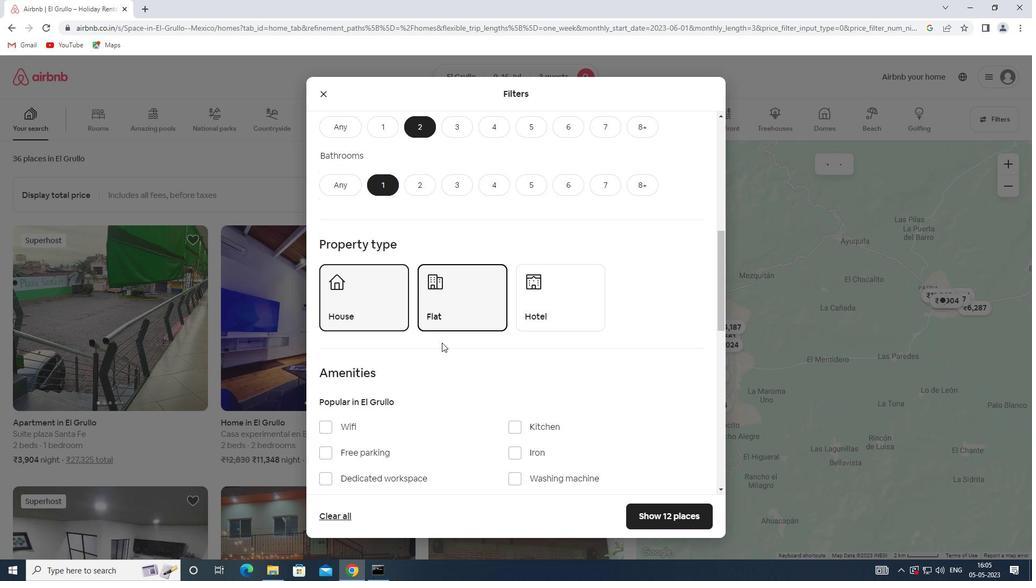 
Action: Mouse scrolled (442, 342) with delta (0, 0)
Screenshot: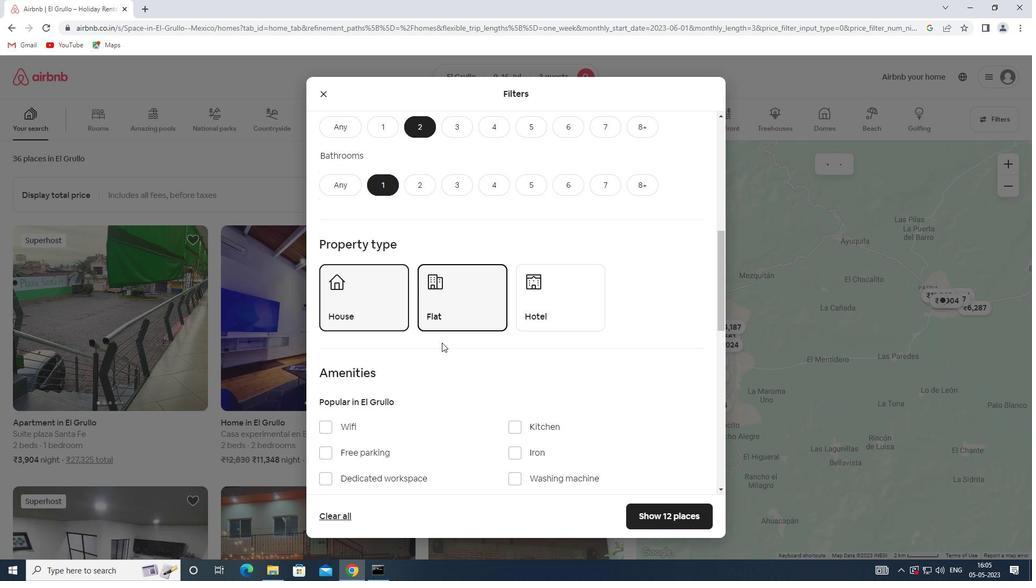 
Action: Mouse scrolled (442, 342) with delta (0, 0)
Screenshot: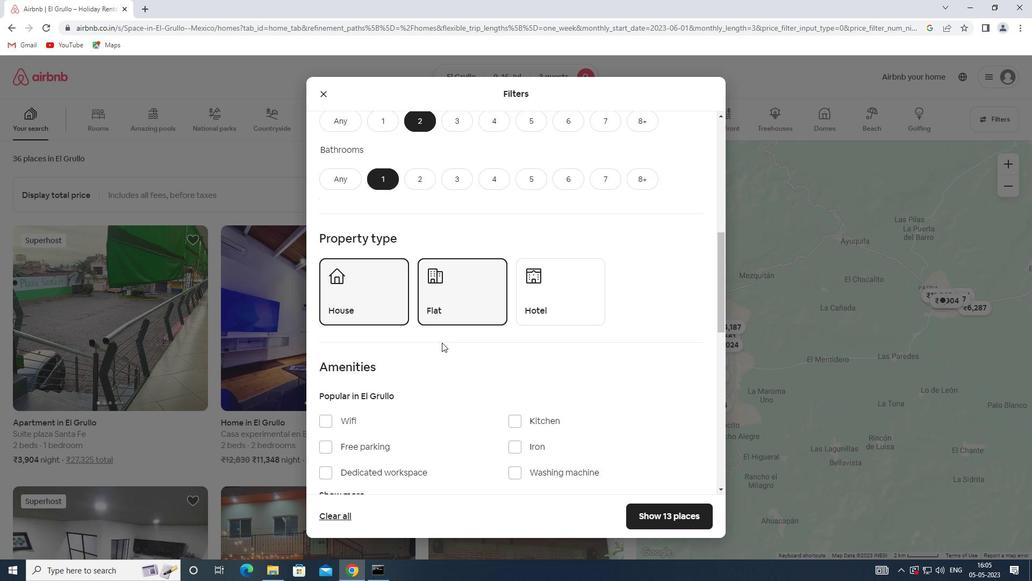 
Action: Mouse scrolled (442, 342) with delta (0, 0)
Screenshot: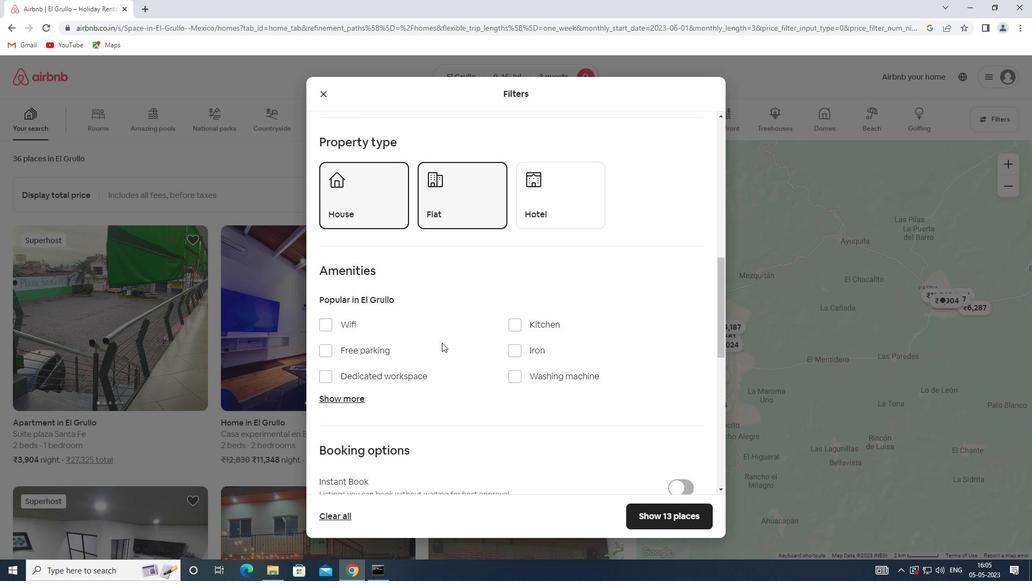 
Action: Mouse scrolled (442, 342) with delta (0, 0)
Screenshot: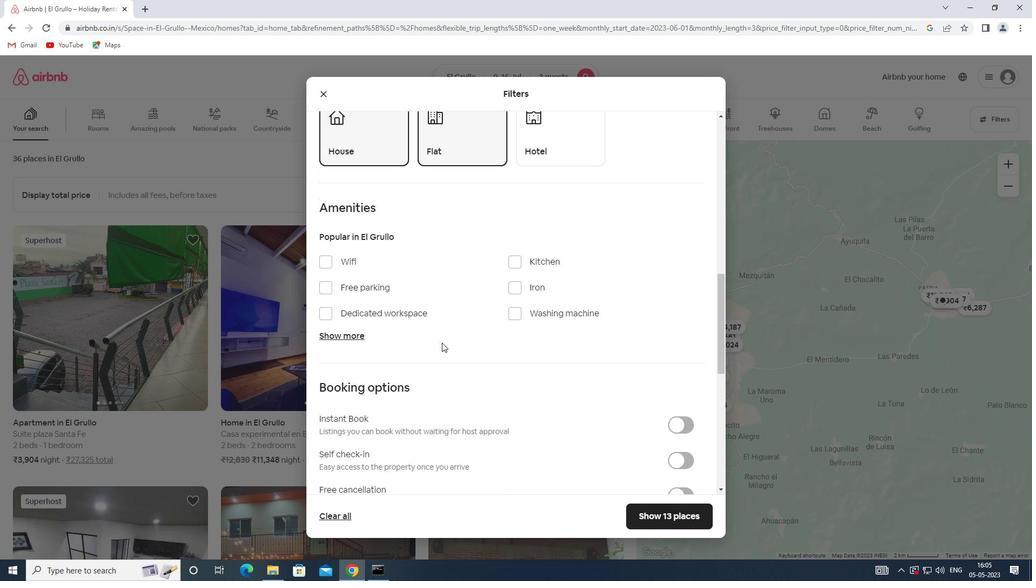 
Action: Mouse scrolled (442, 342) with delta (0, 0)
Screenshot: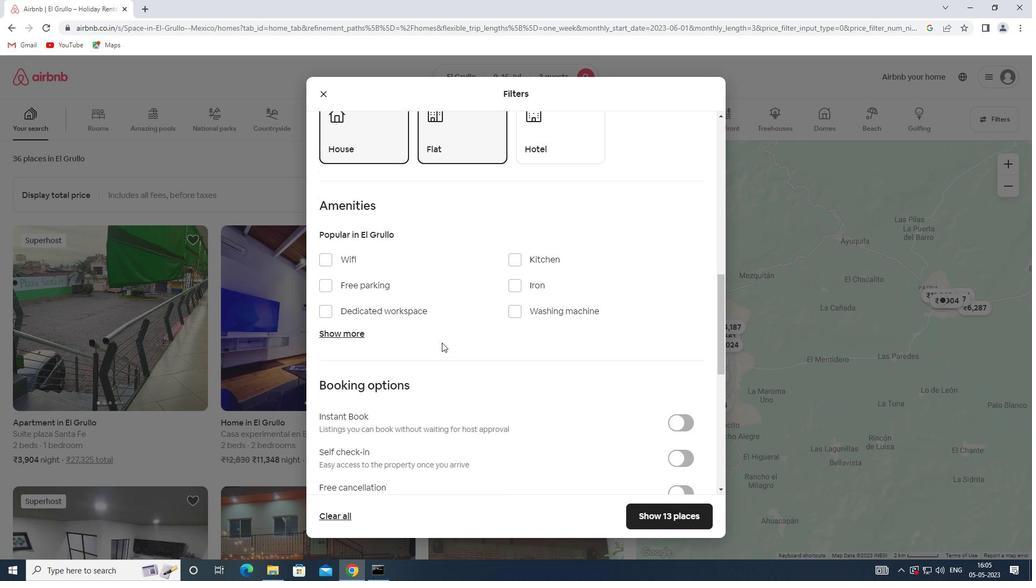 
Action: Mouse moved to (682, 296)
Screenshot: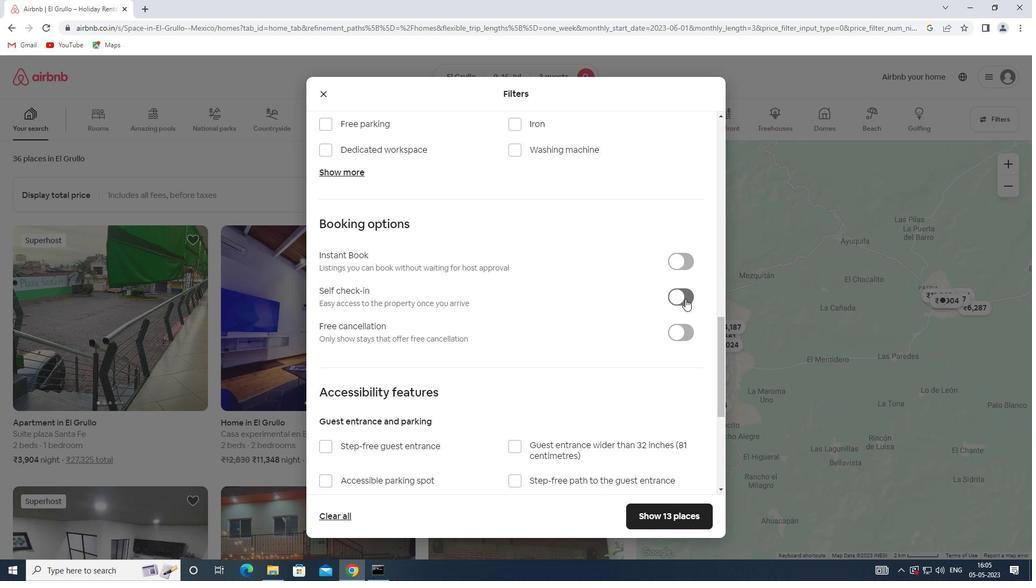 
Action: Mouse pressed left at (682, 296)
Screenshot: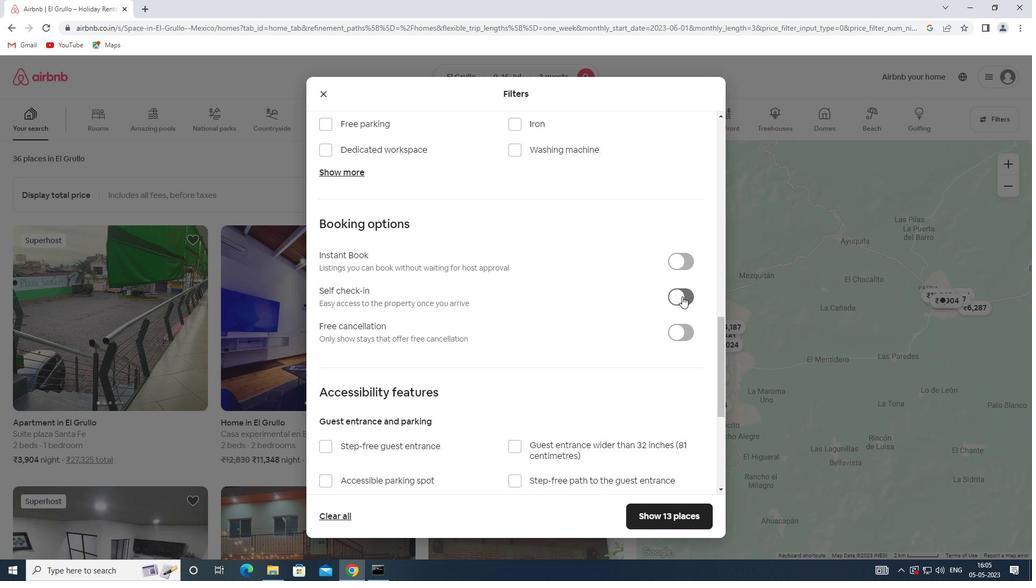 
Action: Mouse moved to (457, 324)
Screenshot: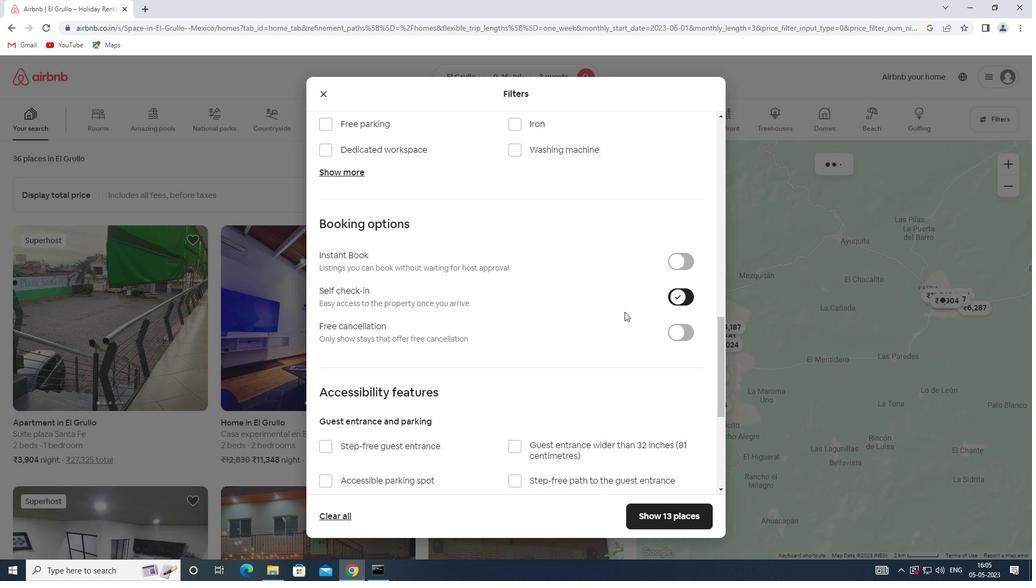 
Action: Mouse scrolled (457, 323) with delta (0, 0)
Screenshot: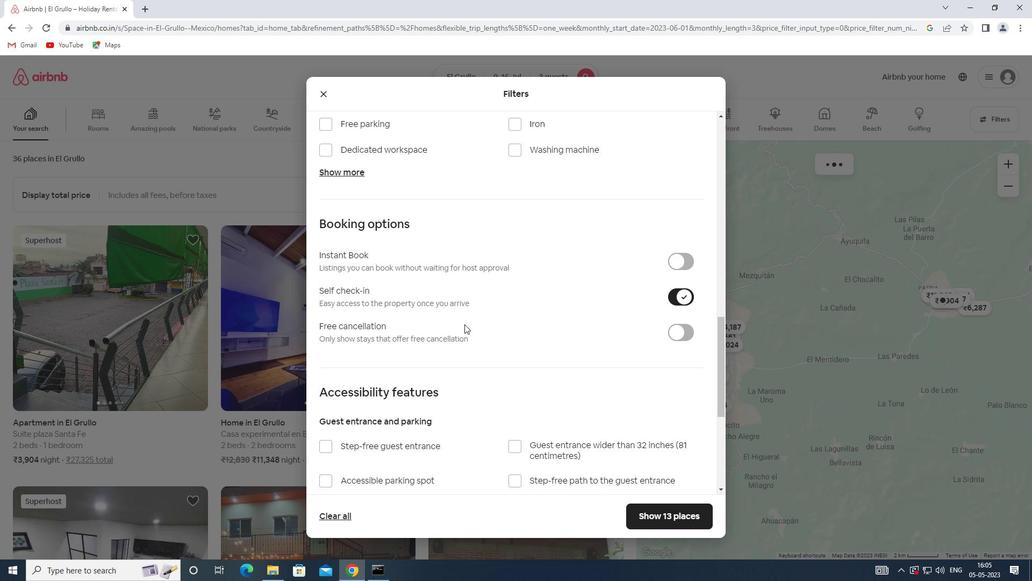 
Action: Mouse scrolled (457, 323) with delta (0, 0)
Screenshot: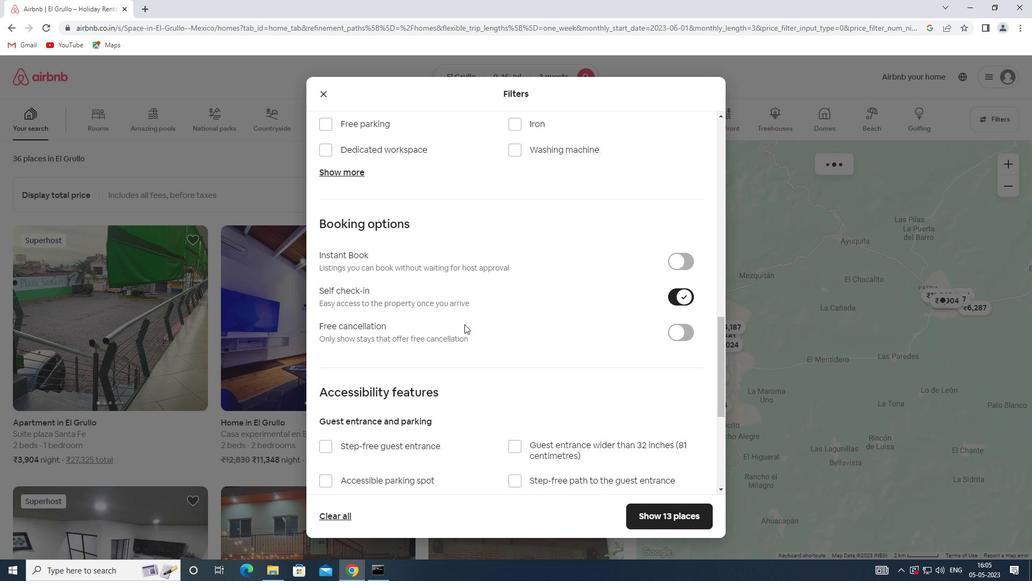 
Action: Mouse scrolled (457, 323) with delta (0, 0)
Screenshot: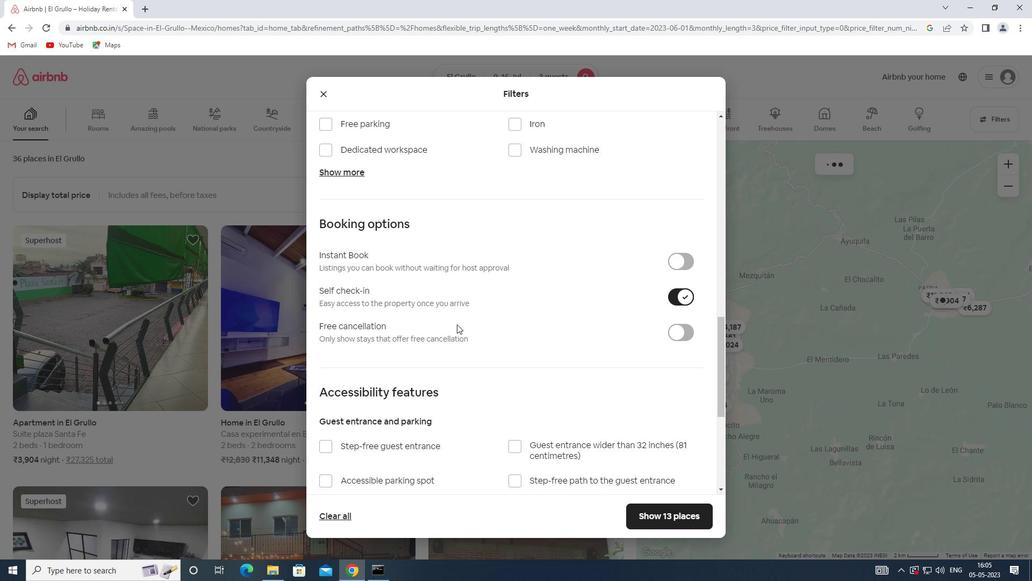 
Action: Mouse scrolled (457, 323) with delta (0, 0)
Screenshot: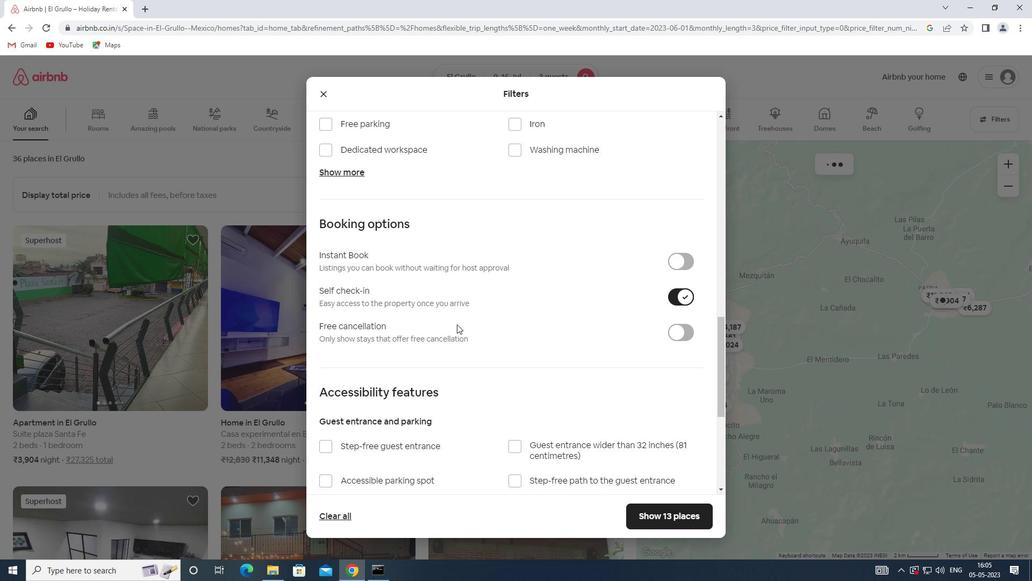
Action: Mouse scrolled (457, 323) with delta (0, 0)
Screenshot: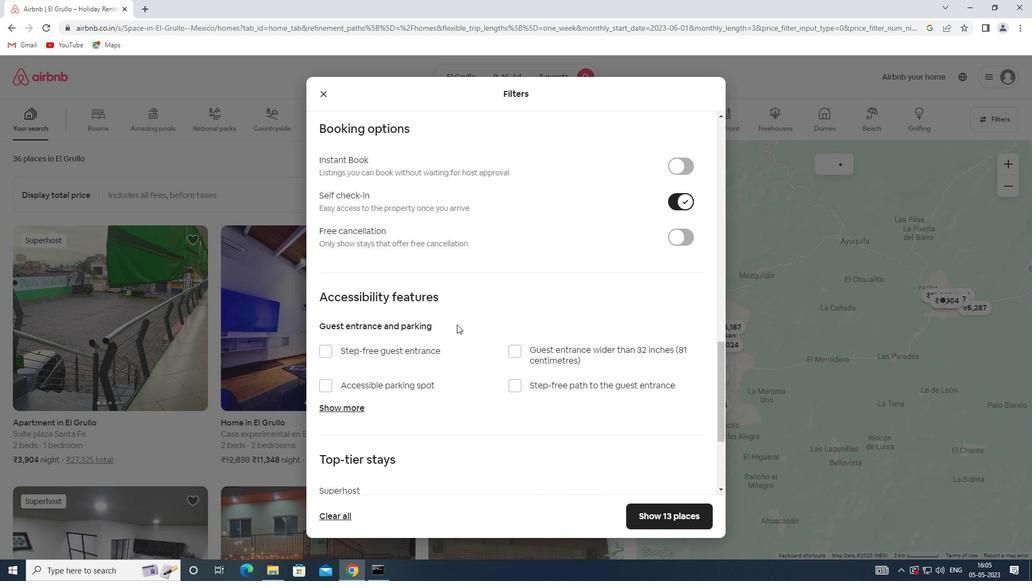 
Action: Mouse scrolled (457, 323) with delta (0, 0)
Screenshot: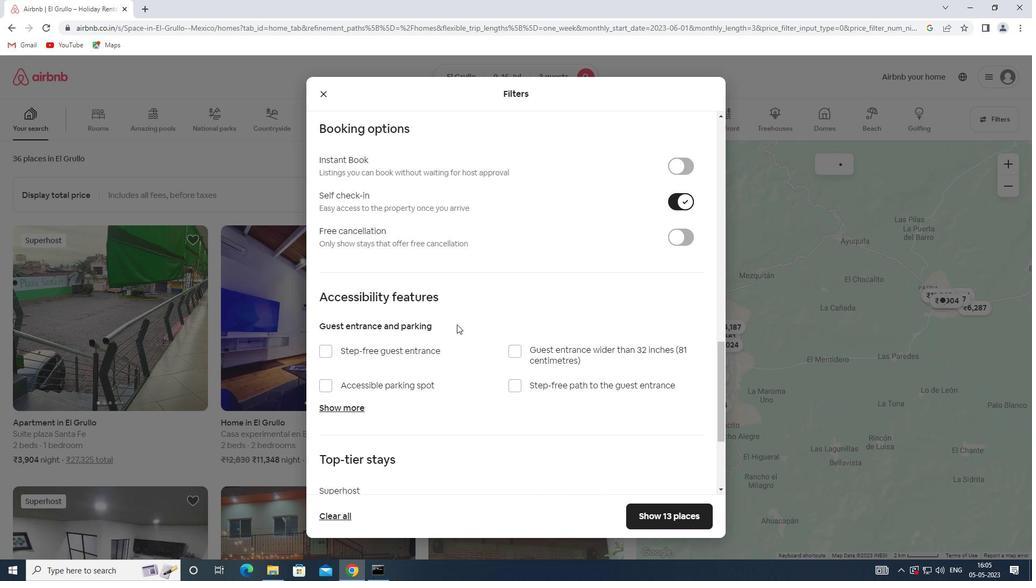 
Action: Mouse scrolled (457, 323) with delta (0, 0)
Screenshot: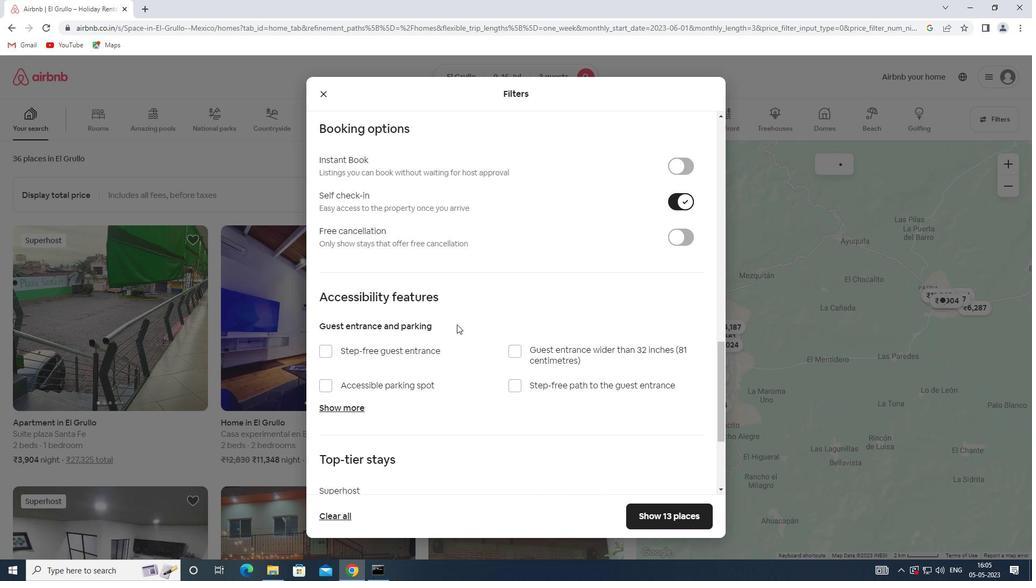 
Action: Mouse moved to (350, 438)
Screenshot: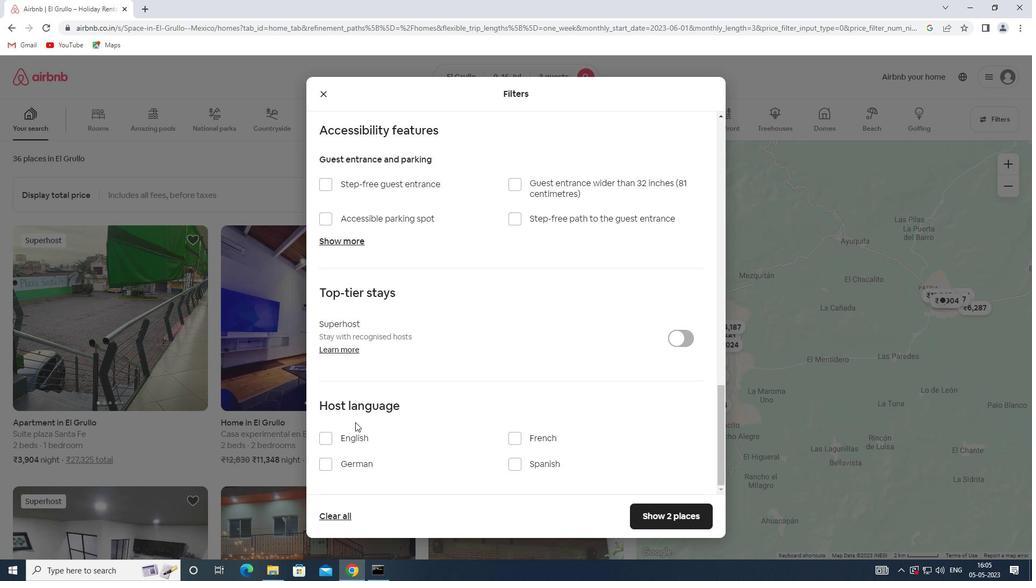 
Action: Mouse pressed left at (350, 438)
Screenshot: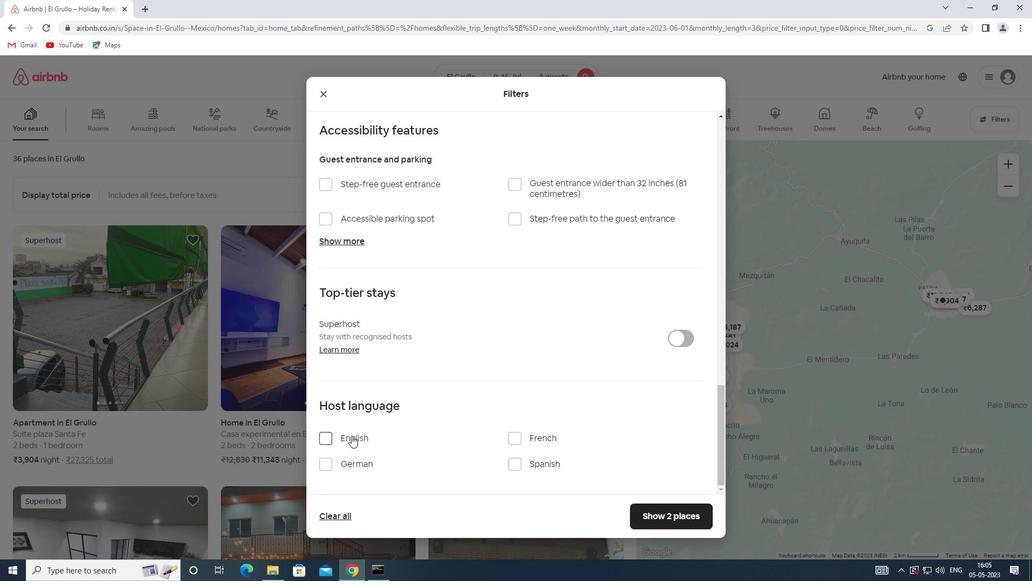 
Action: Mouse moved to (661, 511)
Screenshot: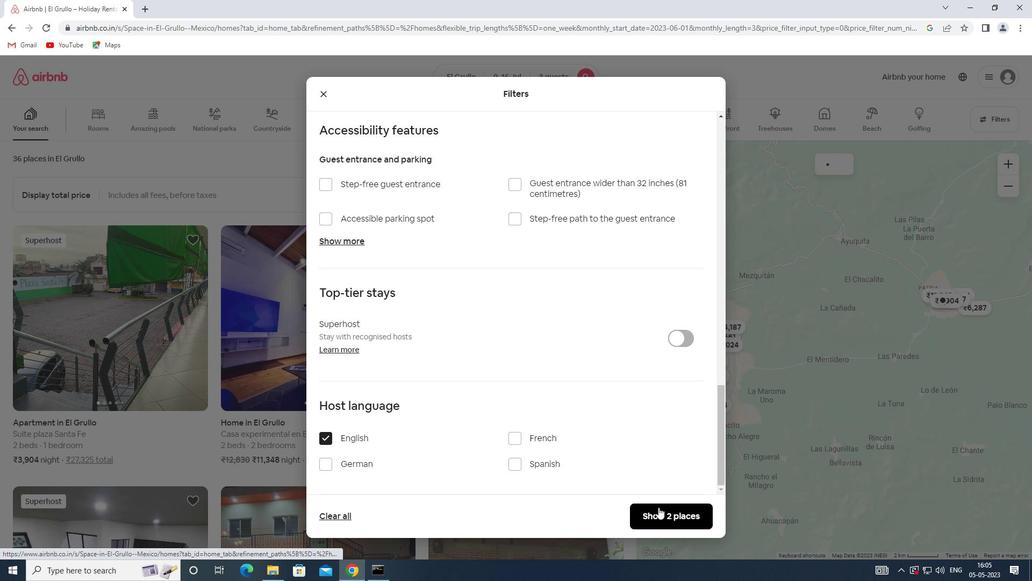 
Action: Mouse pressed left at (661, 511)
Screenshot: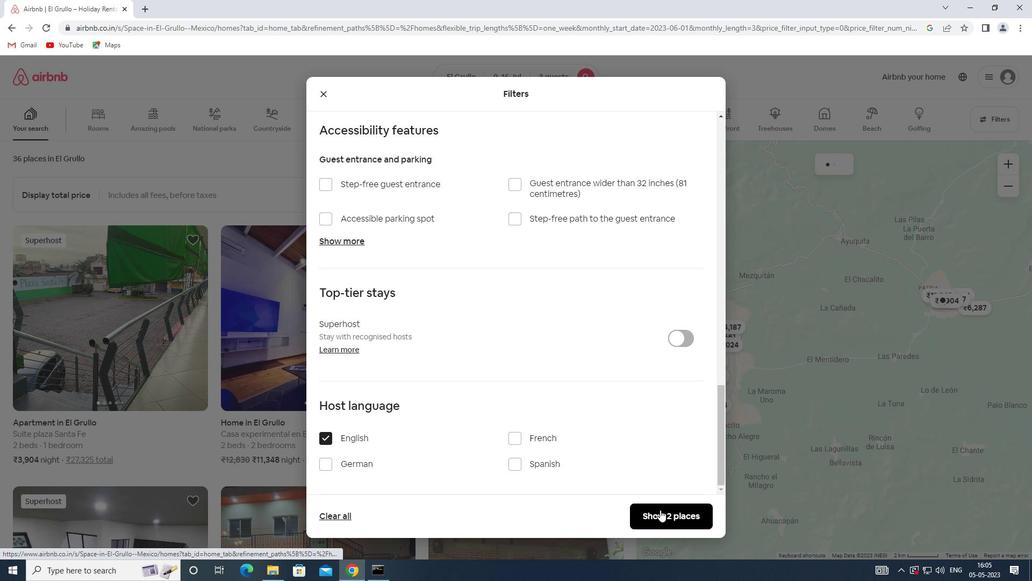 
Action: Mouse moved to (661, 511)
Screenshot: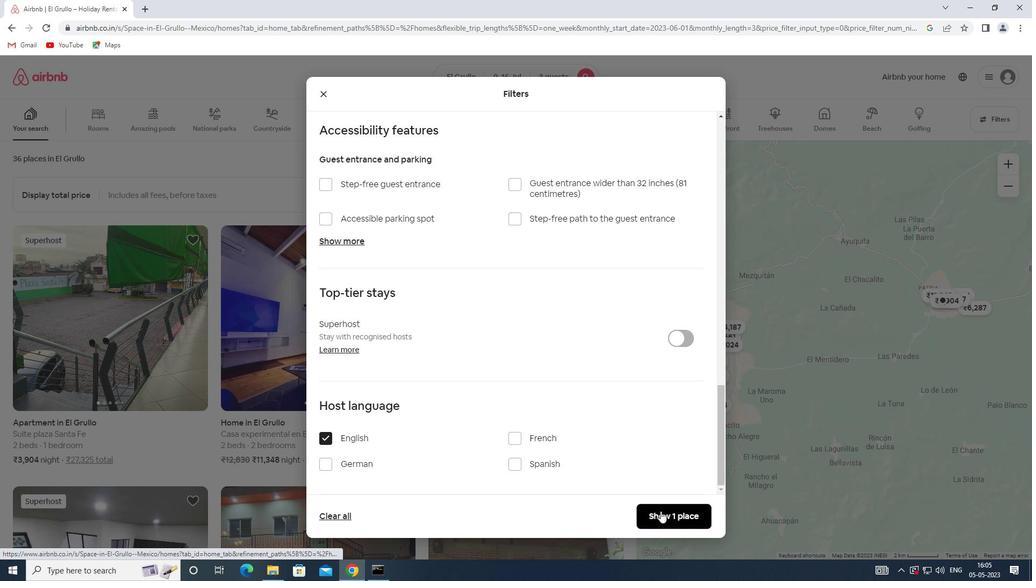 
